 Task: Look for space in Comal, Indonesia from 7th July, 2023 to 15th July, 2023 for 6 adults in price range Rs.15000 to Rs.20000. Place can be entire place with 3 bedrooms having 3 beds and 3 bathrooms. Property type can be house, flat, guest house. Booking option can be shelf check-in. Required host language is English.
Action: Mouse moved to (429, 76)
Screenshot: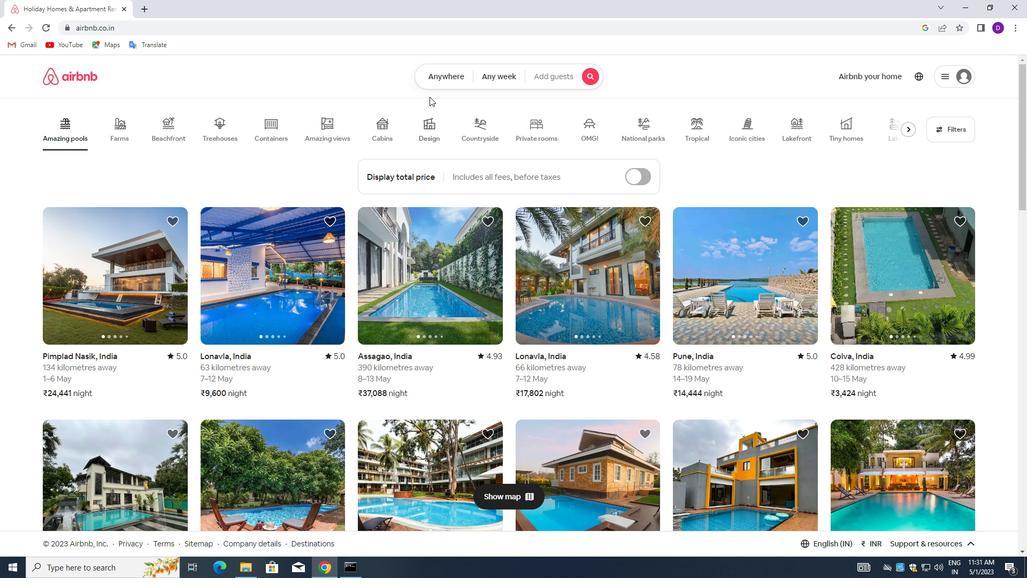 
Action: Mouse pressed left at (429, 76)
Screenshot: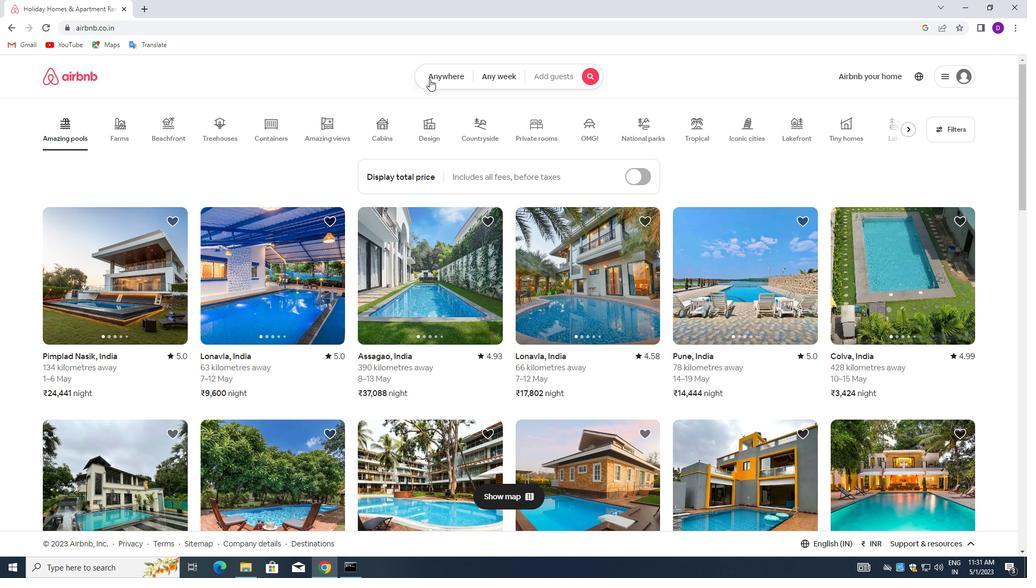 
Action: Mouse moved to (338, 118)
Screenshot: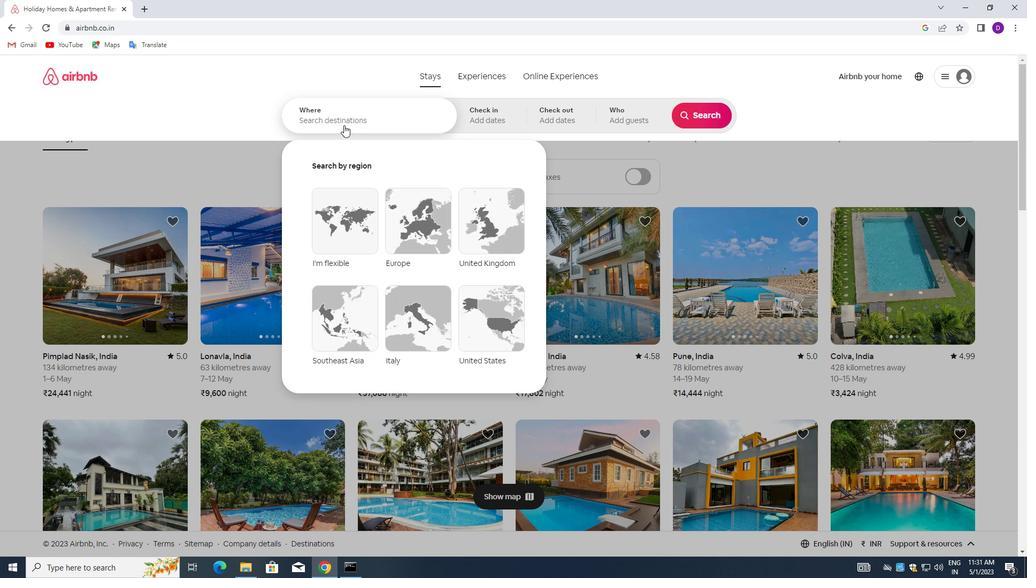 
Action: Mouse pressed left at (338, 118)
Screenshot: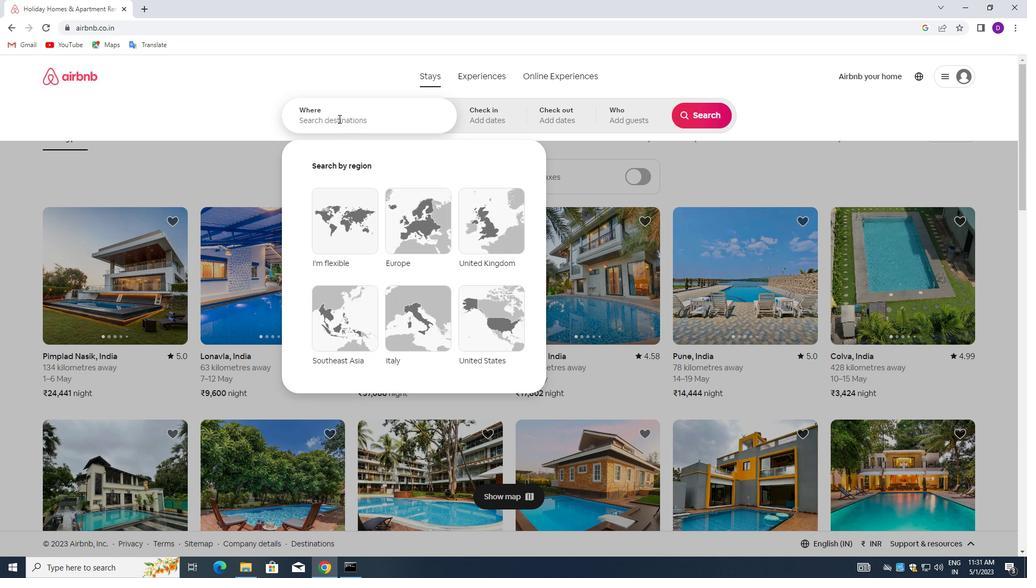
Action: Key pressed <Key.shift>COMAL,<Key.space><Key.shift>INDONESIA<Key.enter>
Screenshot: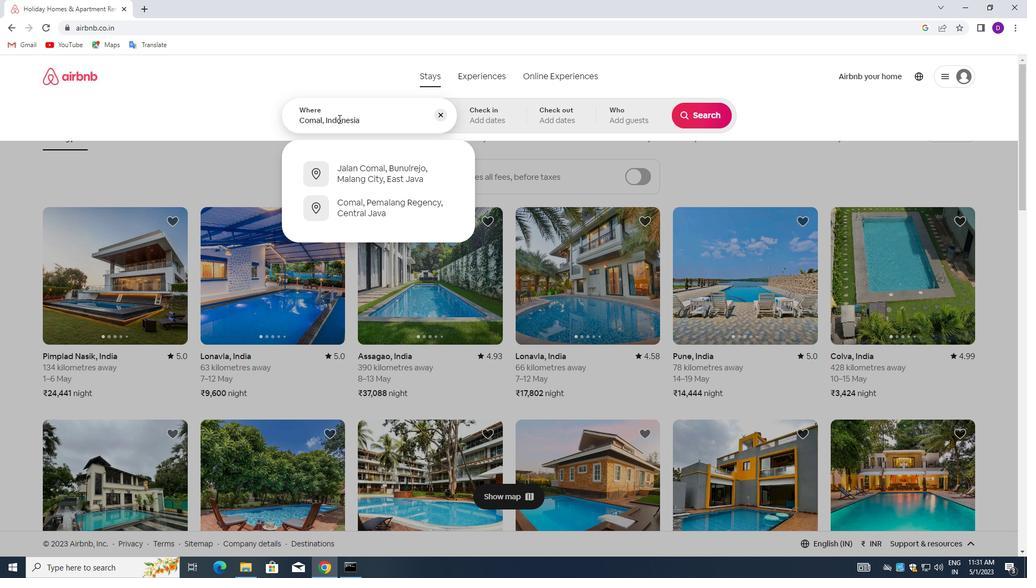 
Action: Mouse moved to (693, 201)
Screenshot: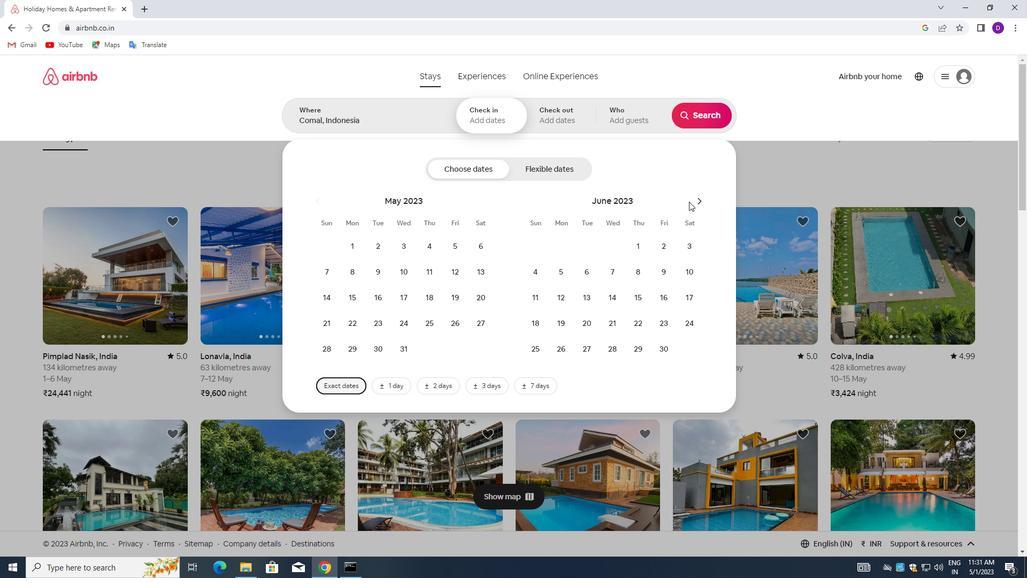 
Action: Mouse pressed left at (693, 201)
Screenshot: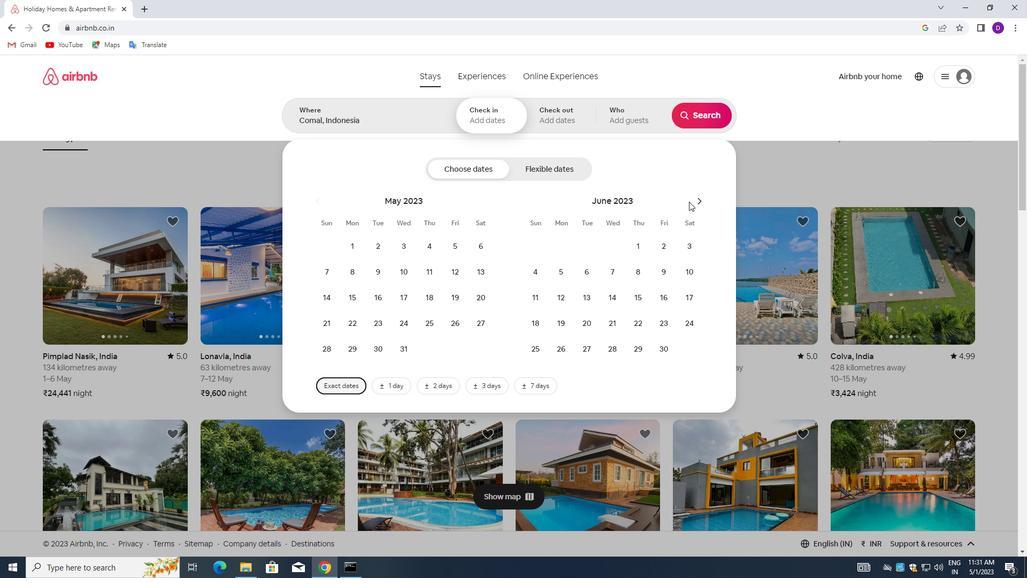 
Action: Mouse moved to (667, 266)
Screenshot: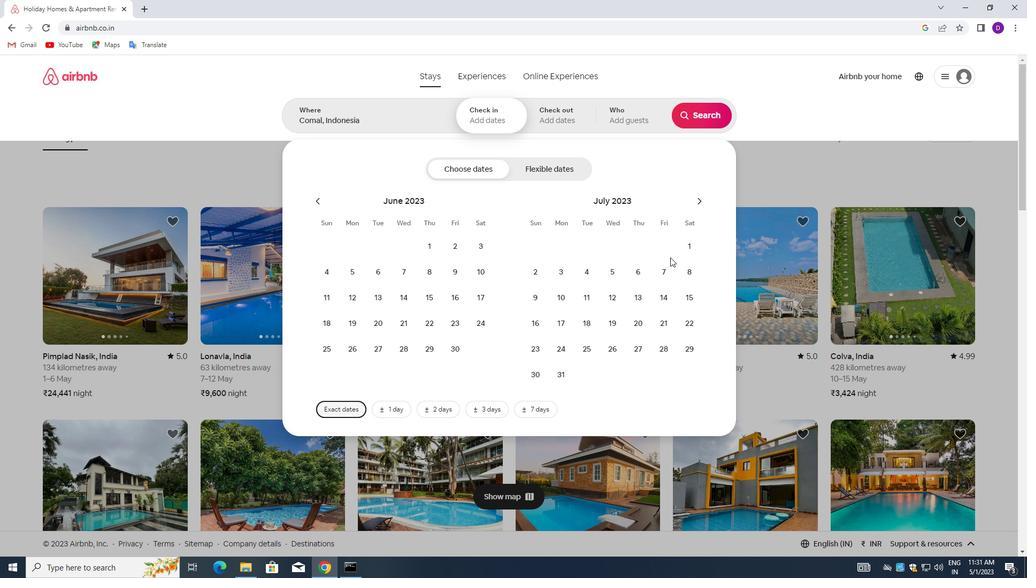 
Action: Mouse pressed left at (667, 266)
Screenshot: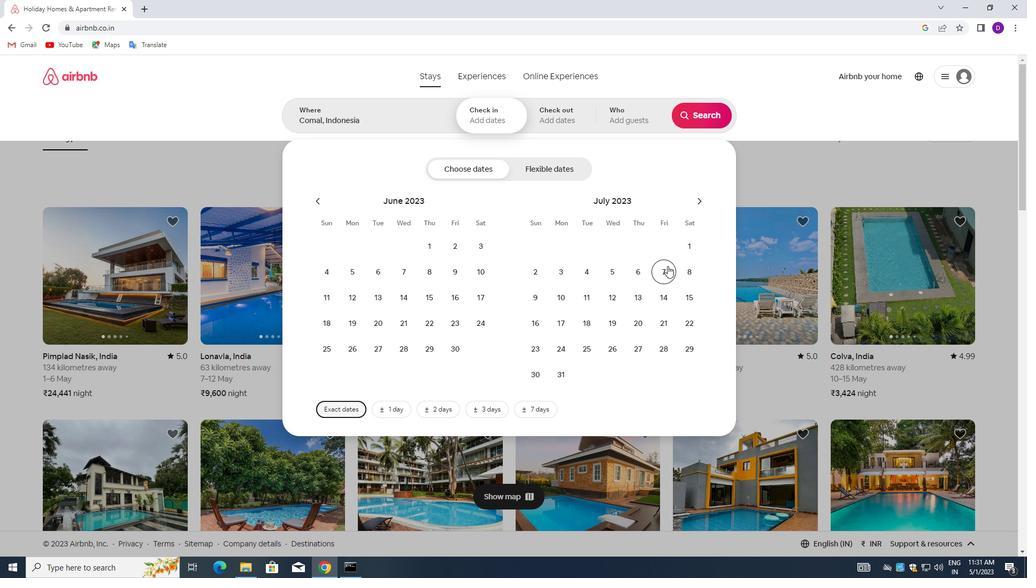 
Action: Mouse moved to (696, 295)
Screenshot: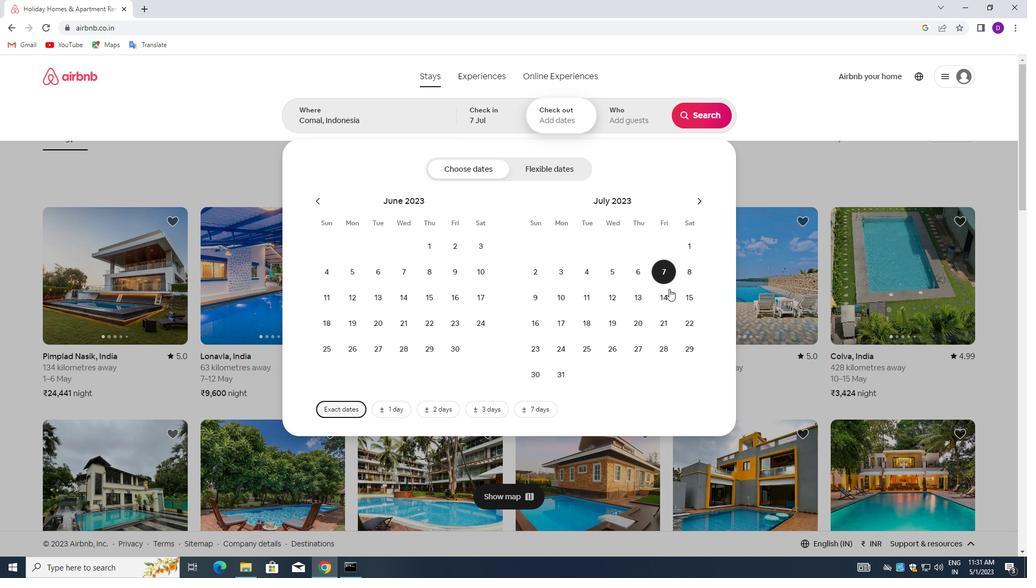 
Action: Mouse pressed left at (696, 295)
Screenshot: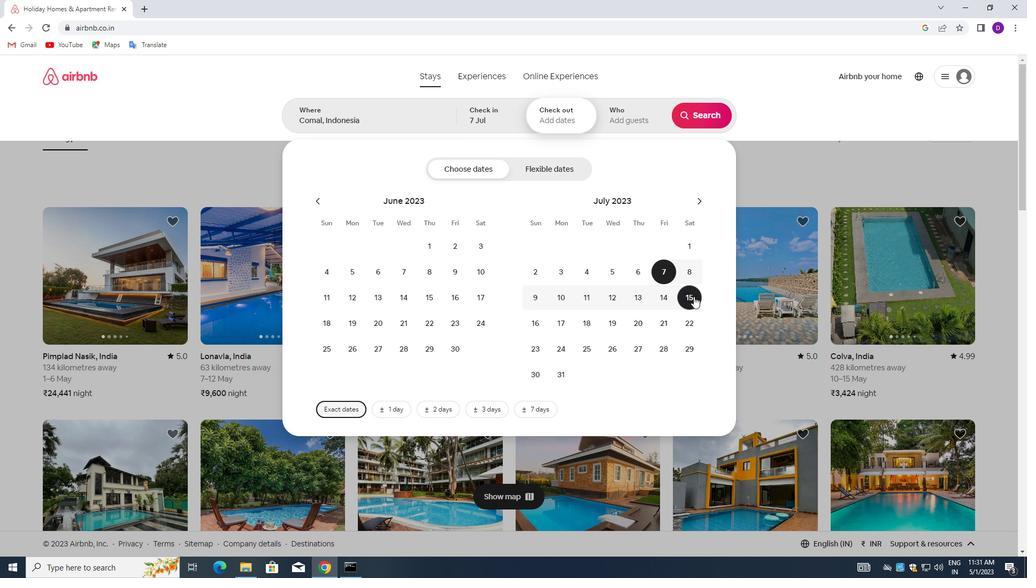
Action: Mouse moved to (627, 115)
Screenshot: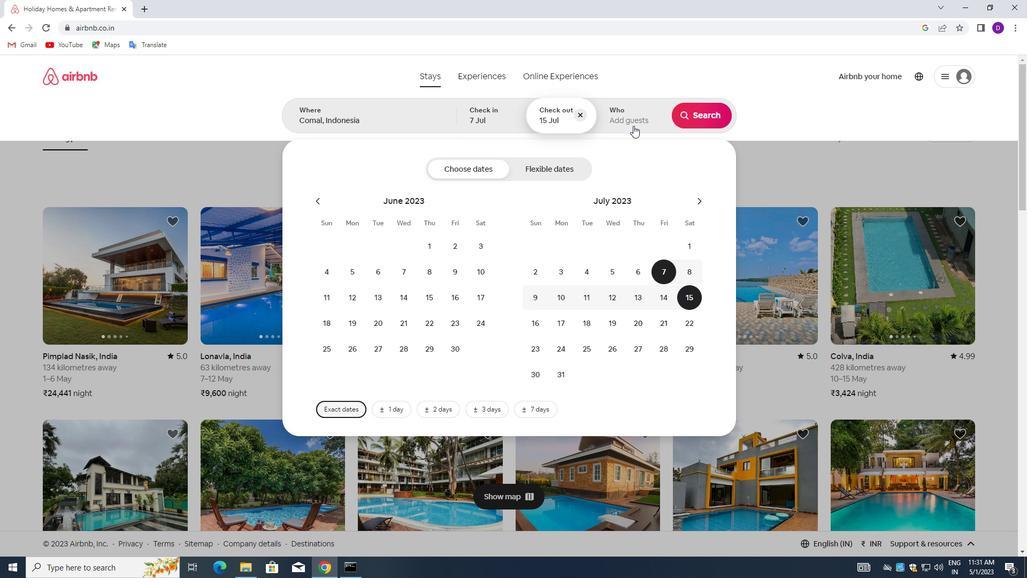 
Action: Mouse pressed left at (627, 115)
Screenshot: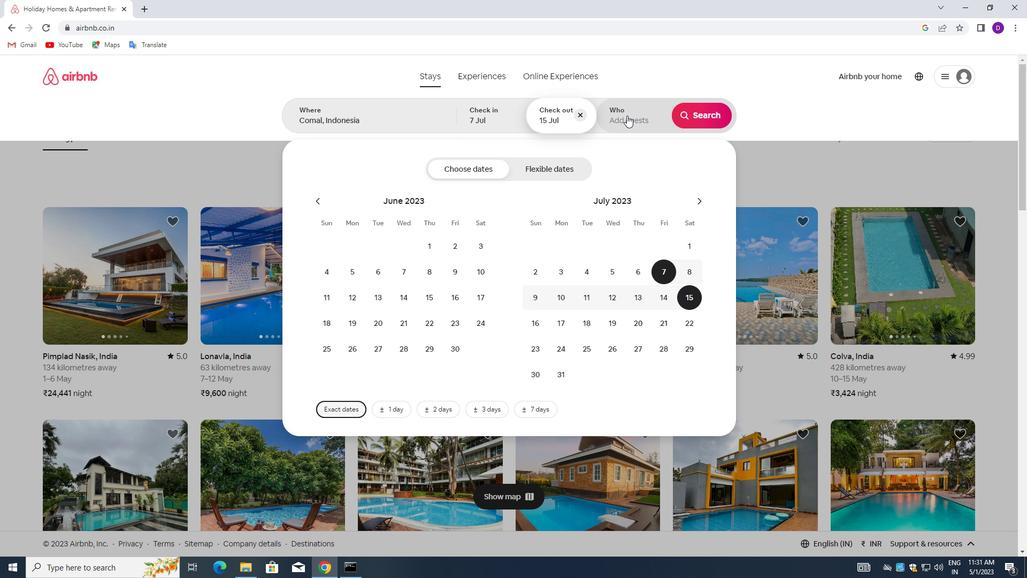 
Action: Mouse moved to (704, 174)
Screenshot: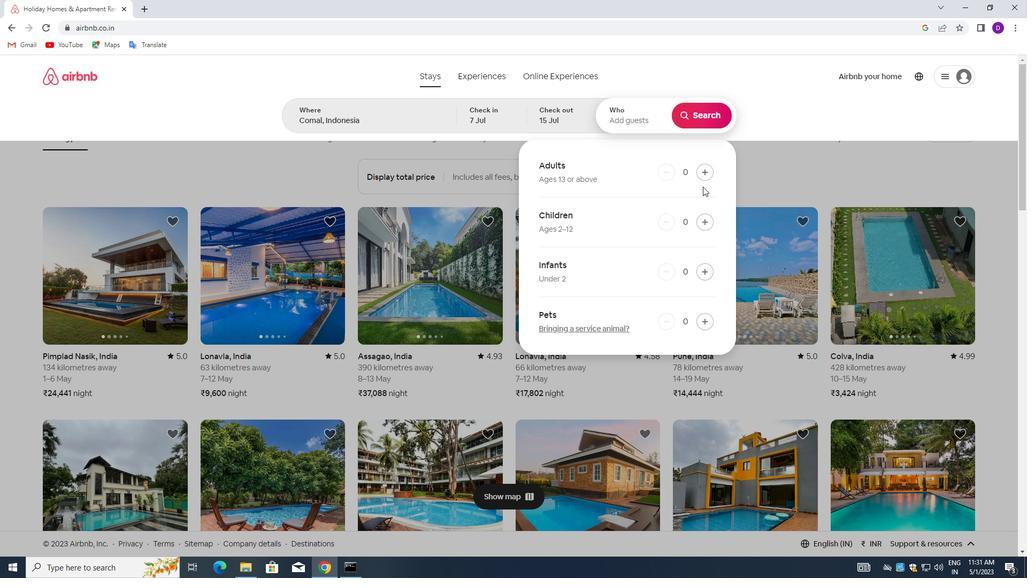 
Action: Mouse pressed left at (704, 174)
Screenshot: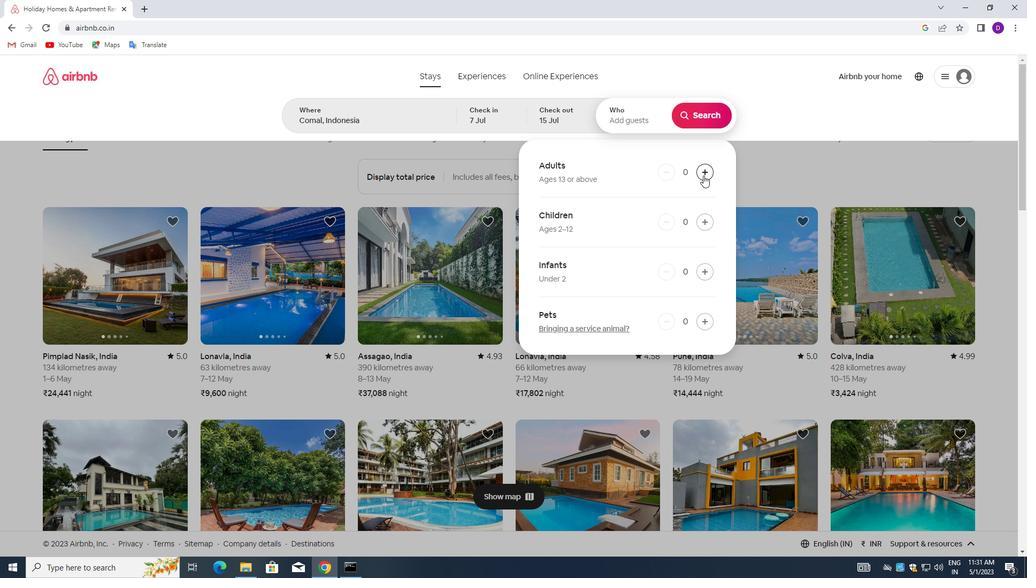 
Action: Mouse pressed left at (704, 174)
Screenshot: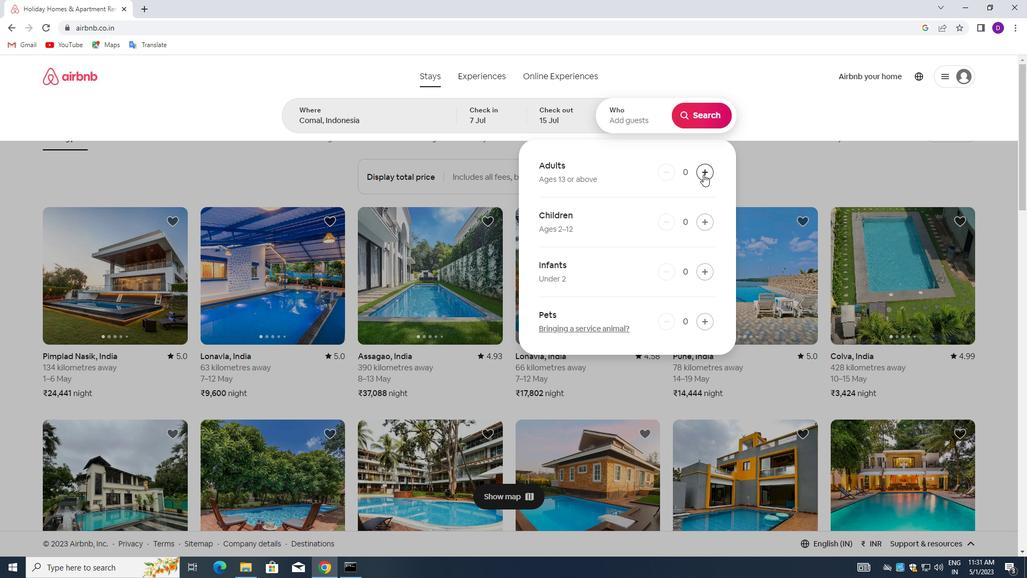 
Action: Mouse pressed left at (704, 174)
Screenshot: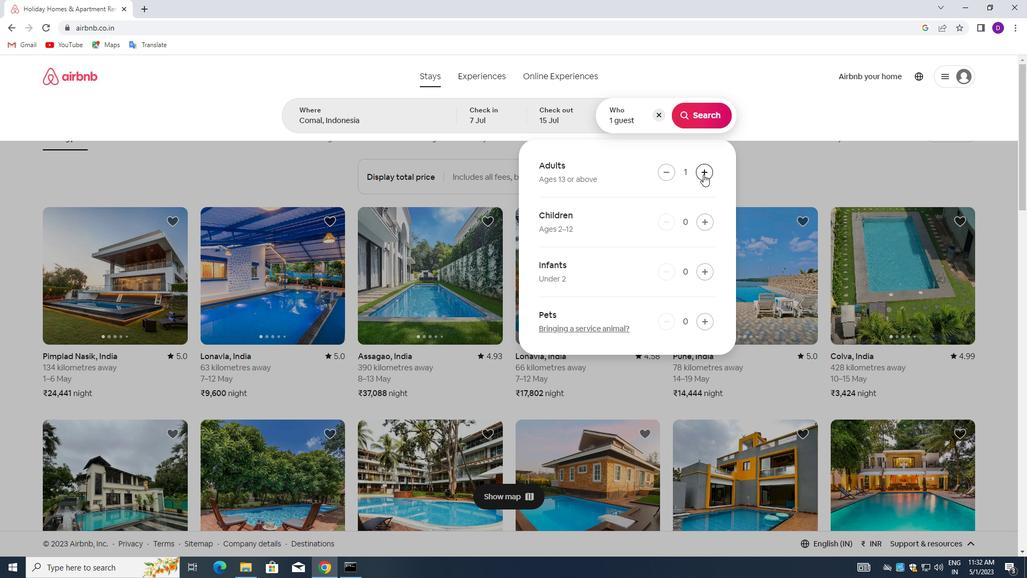 
Action: Mouse pressed left at (704, 174)
Screenshot: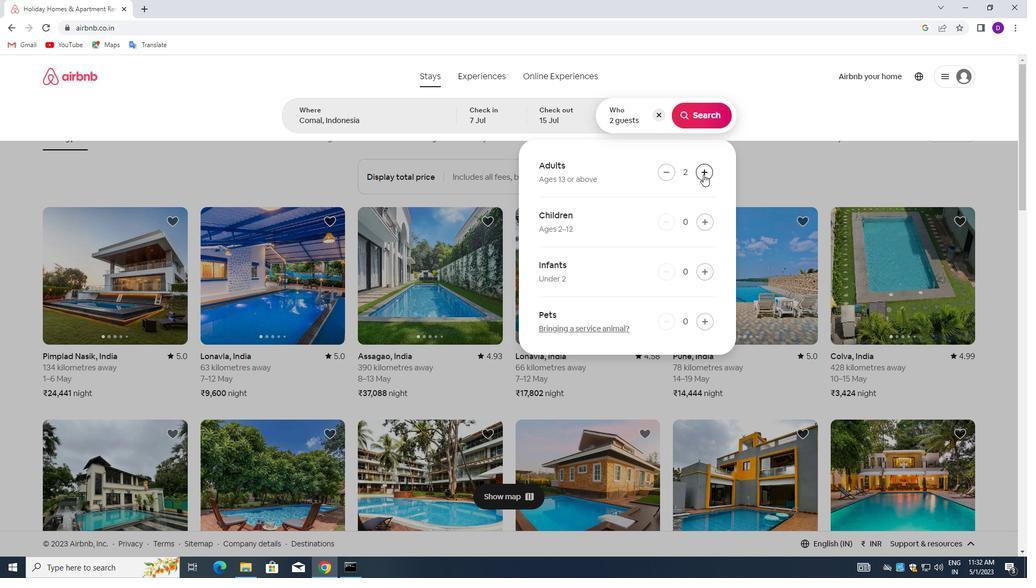 
Action: Mouse pressed left at (704, 174)
Screenshot: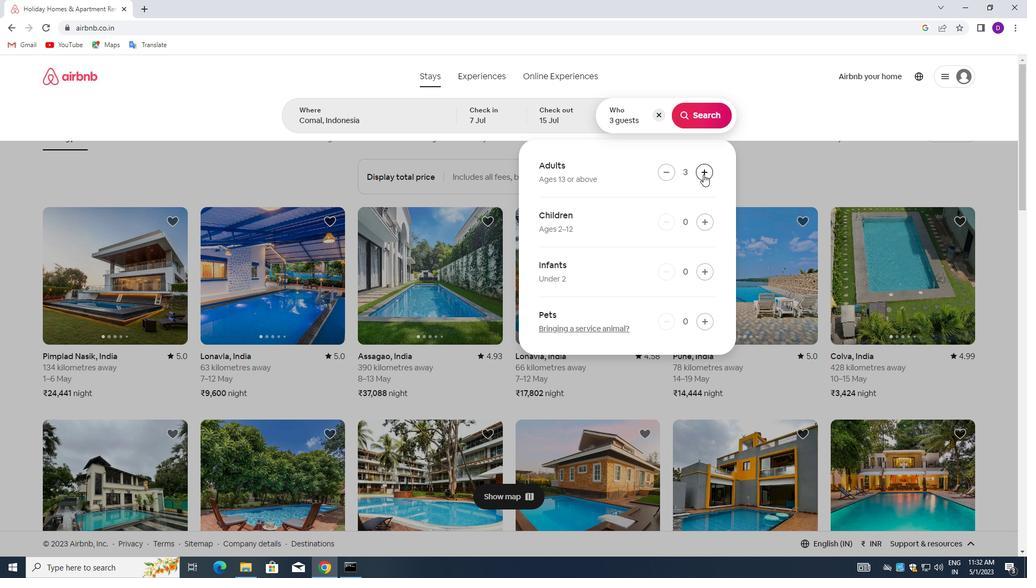 
Action: Mouse pressed left at (704, 174)
Screenshot: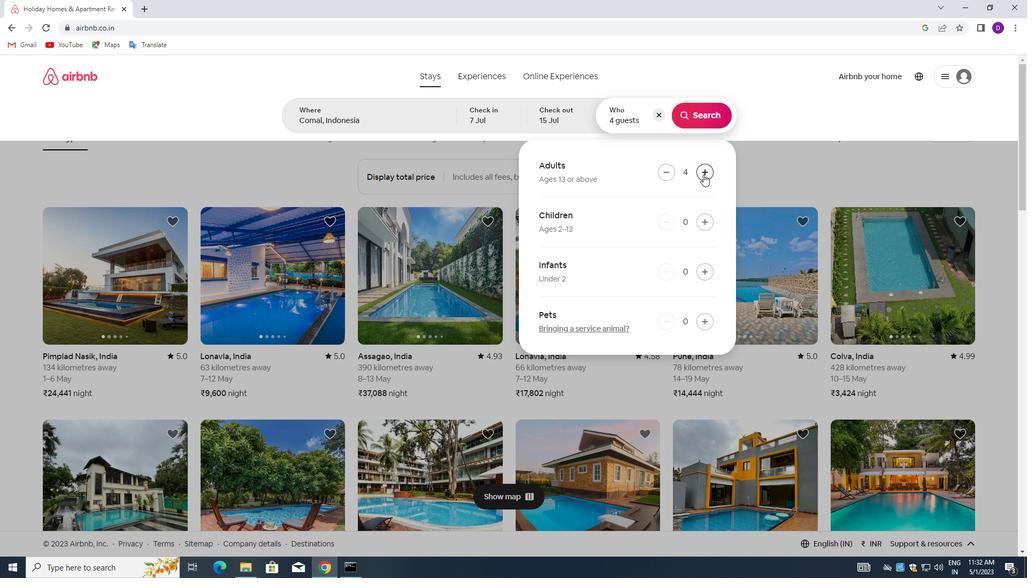 
Action: Mouse moved to (690, 118)
Screenshot: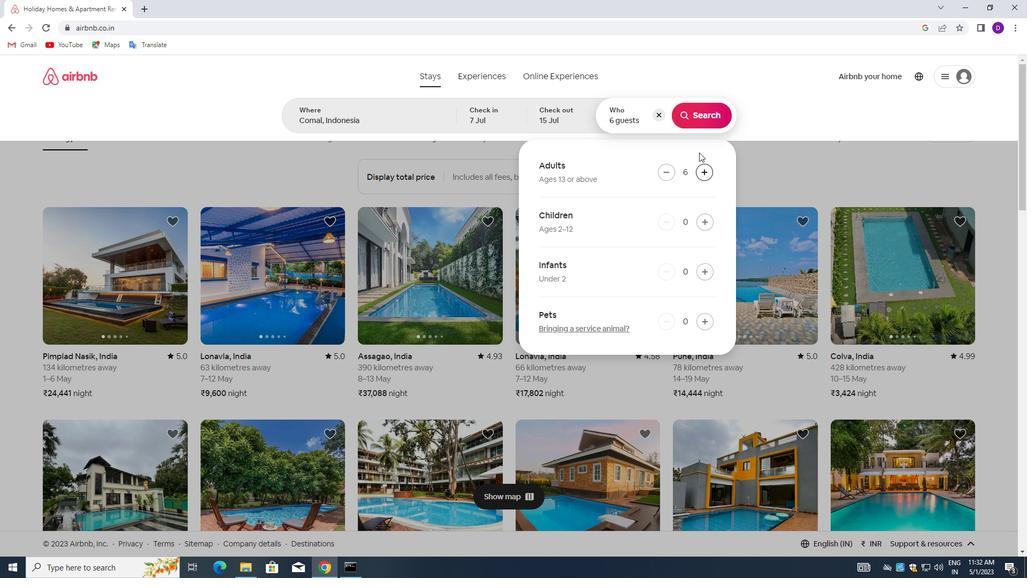 
Action: Mouse pressed left at (690, 118)
Screenshot: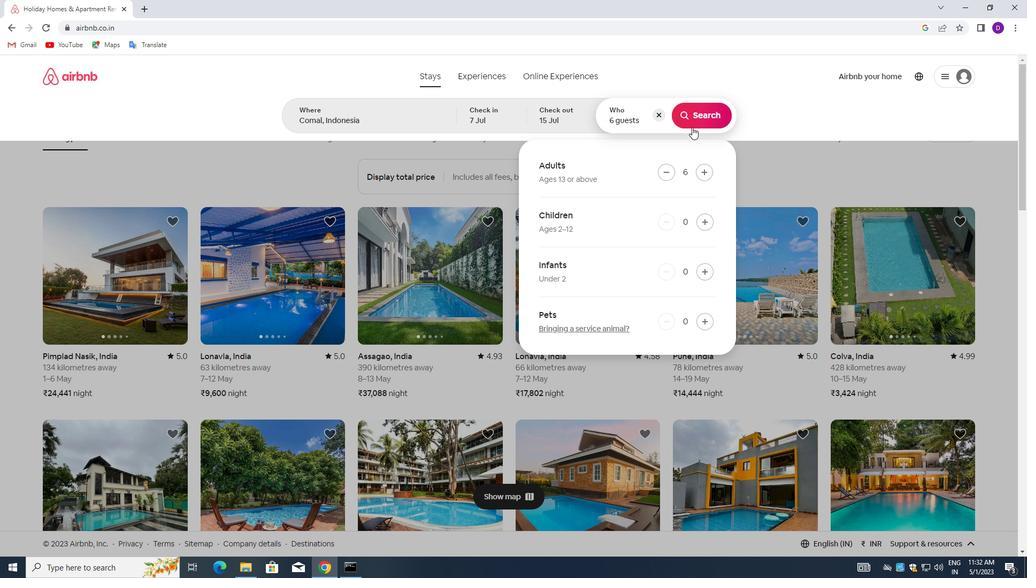 
Action: Mouse moved to (967, 117)
Screenshot: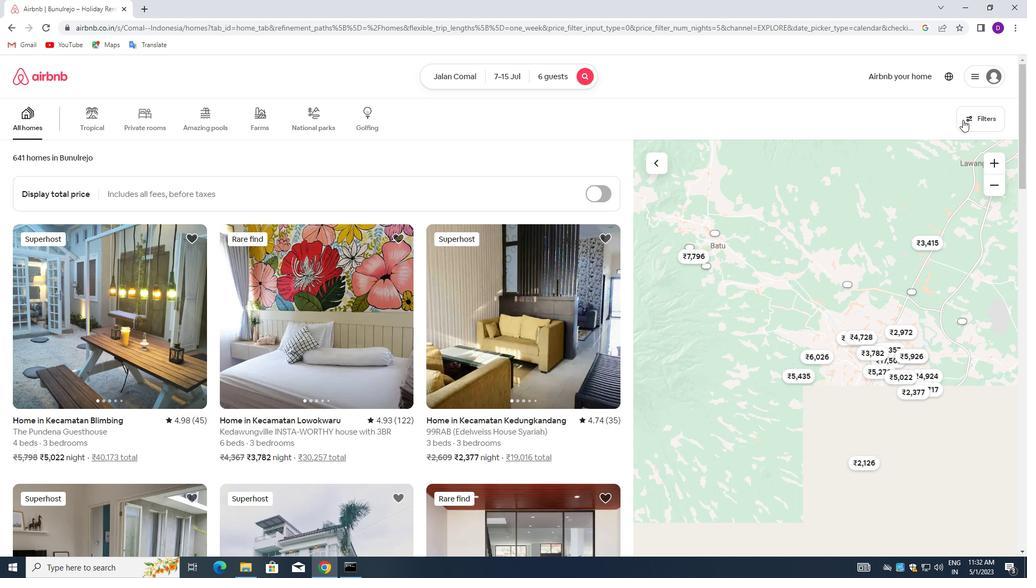 
Action: Mouse pressed left at (967, 117)
Screenshot: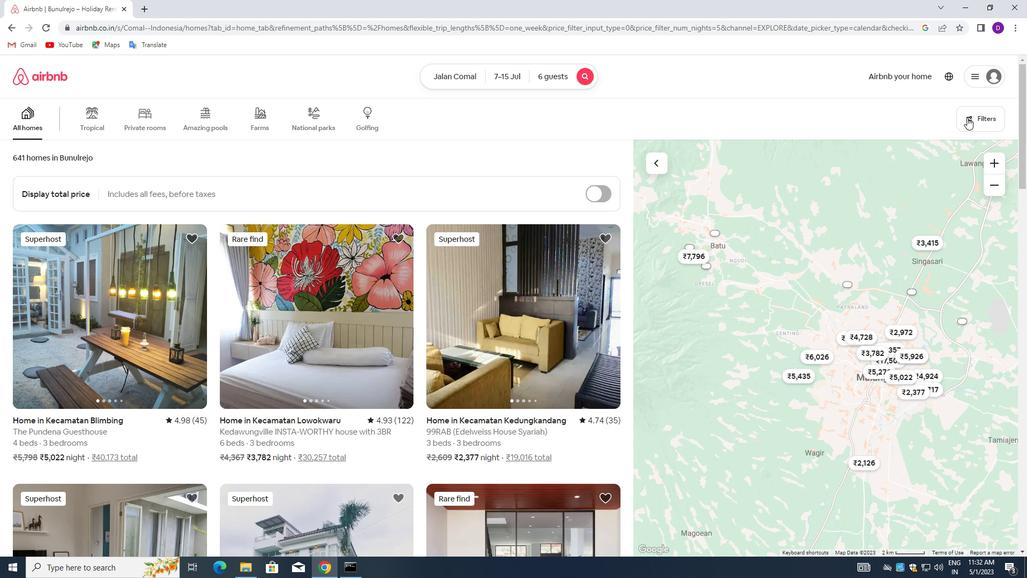 
Action: Mouse moved to (368, 259)
Screenshot: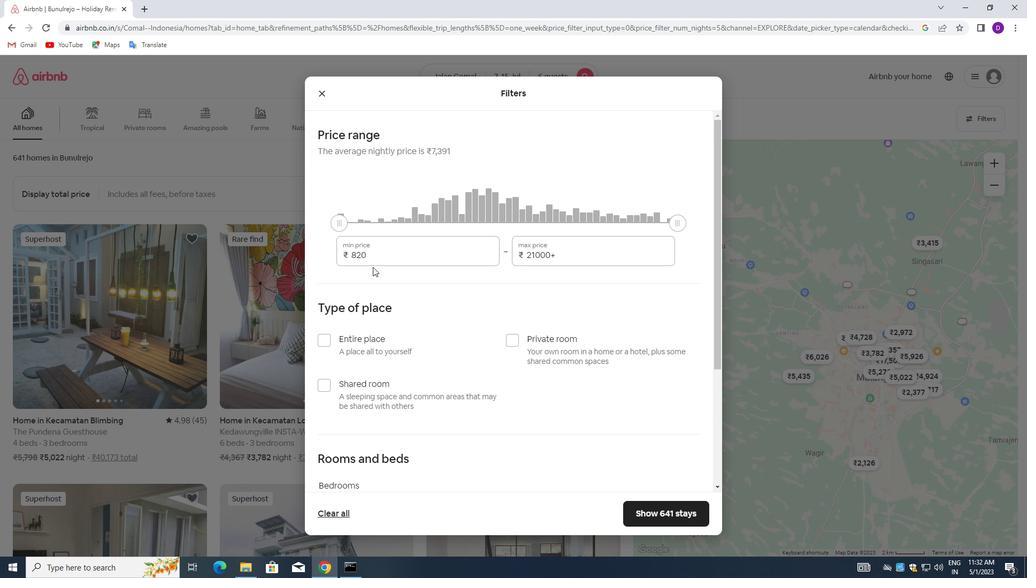 
Action: Mouse pressed left at (368, 259)
Screenshot: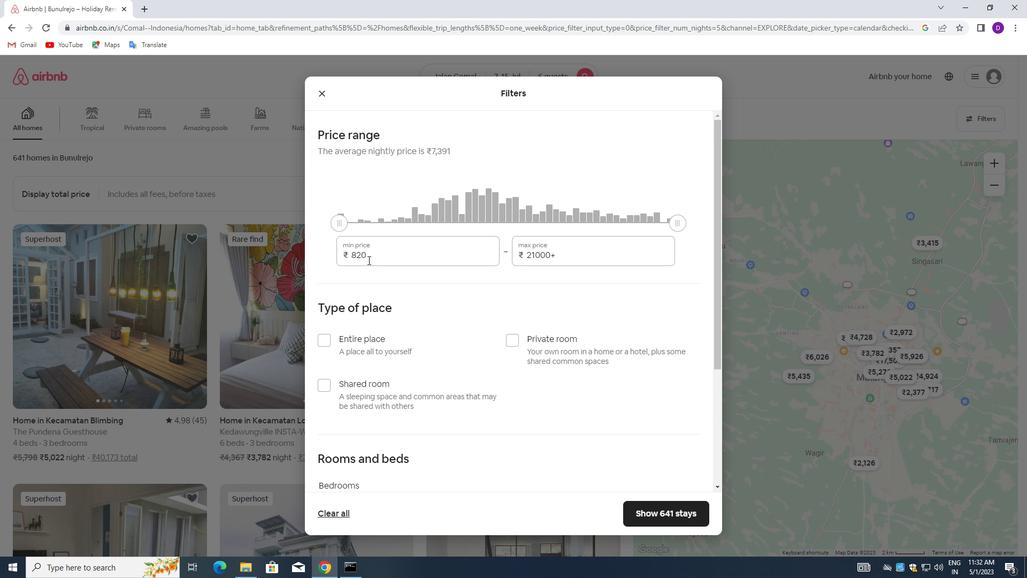 
Action: Mouse pressed left at (368, 259)
Screenshot: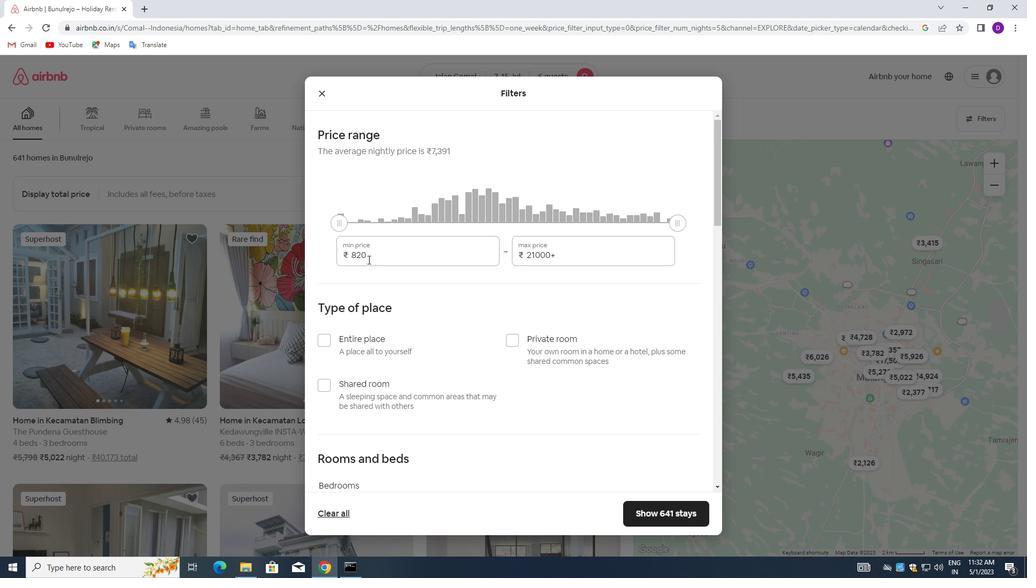 
Action: Key pressed 15000<Key.tab>20000
Screenshot: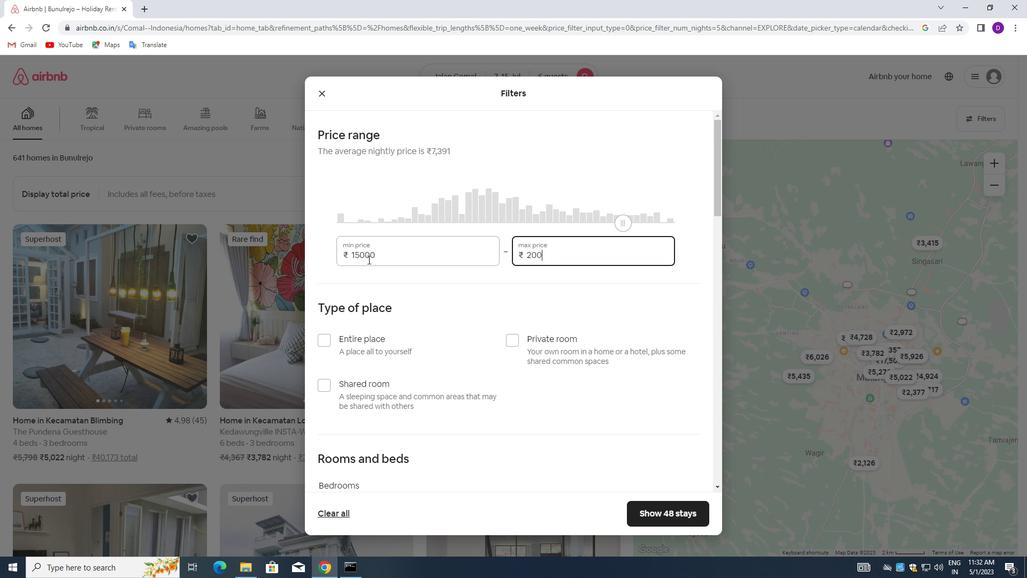 
Action: Mouse moved to (376, 306)
Screenshot: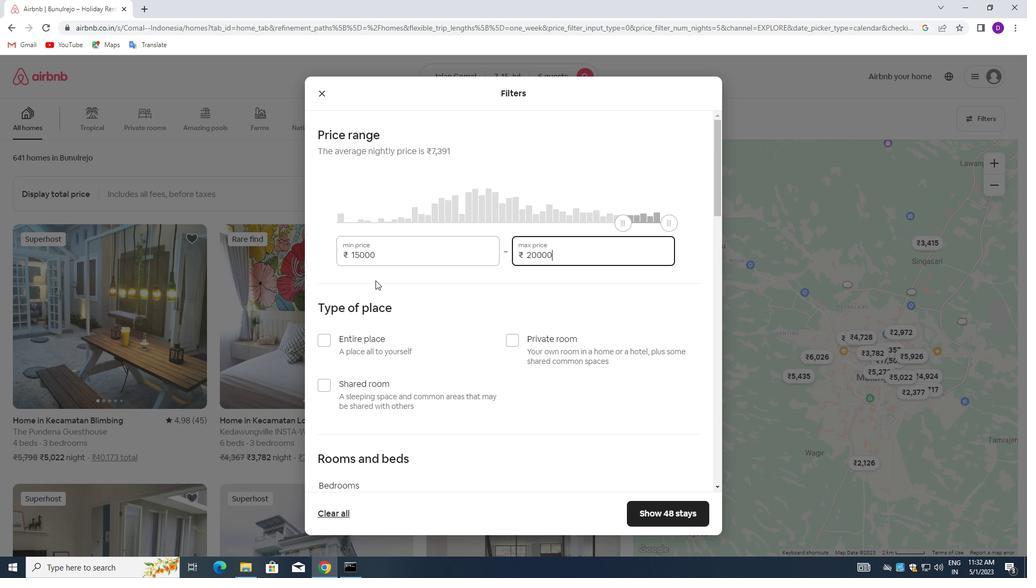 
Action: Mouse scrolled (376, 305) with delta (0, 0)
Screenshot: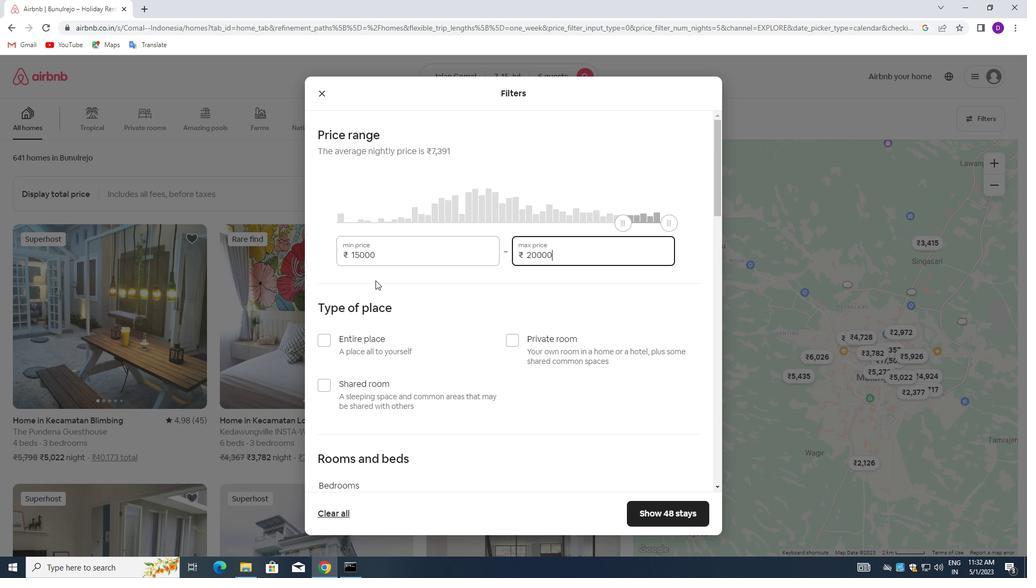 
Action: Mouse moved to (322, 289)
Screenshot: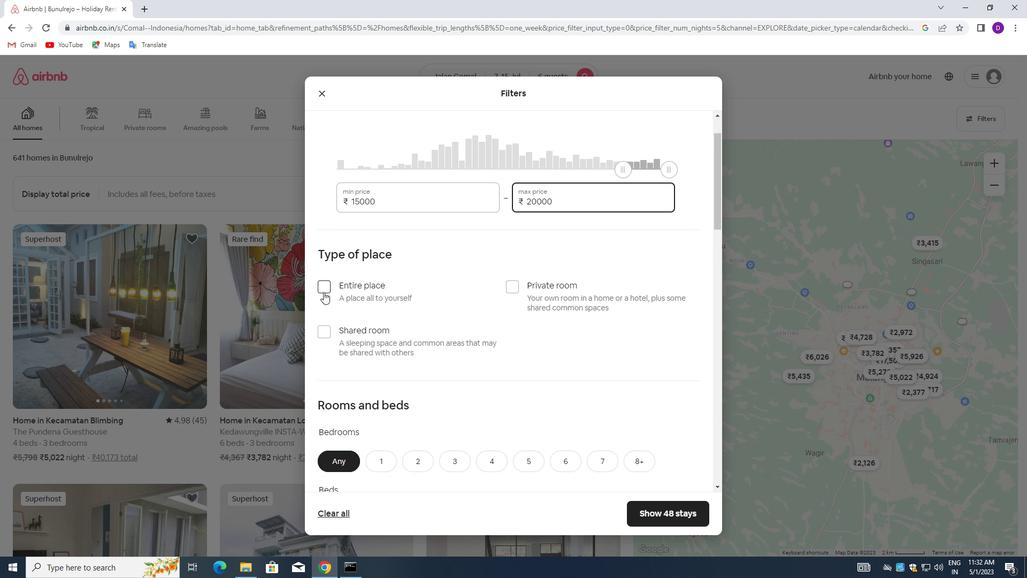 
Action: Mouse pressed left at (322, 289)
Screenshot: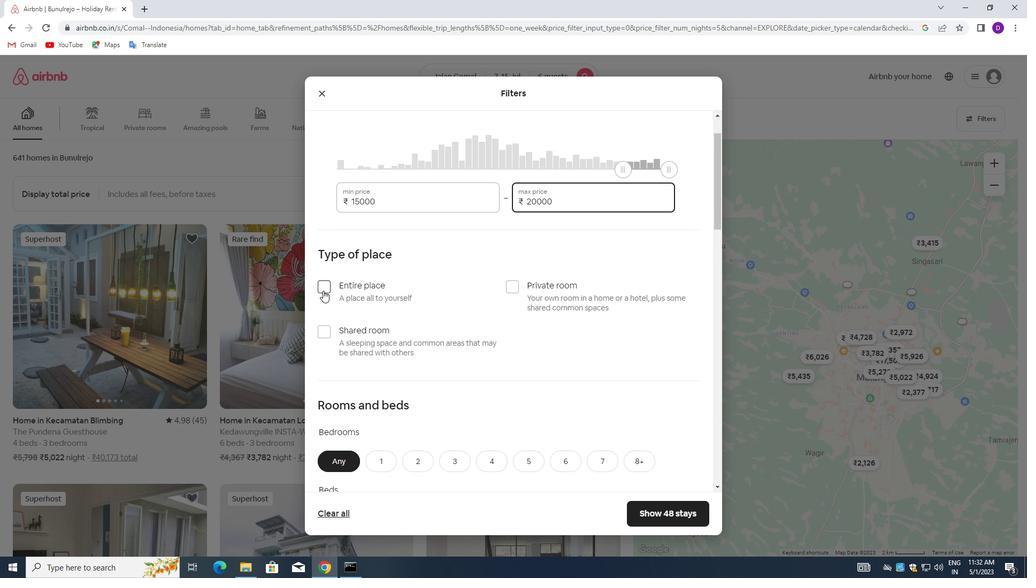 
Action: Mouse moved to (408, 315)
Screenshot: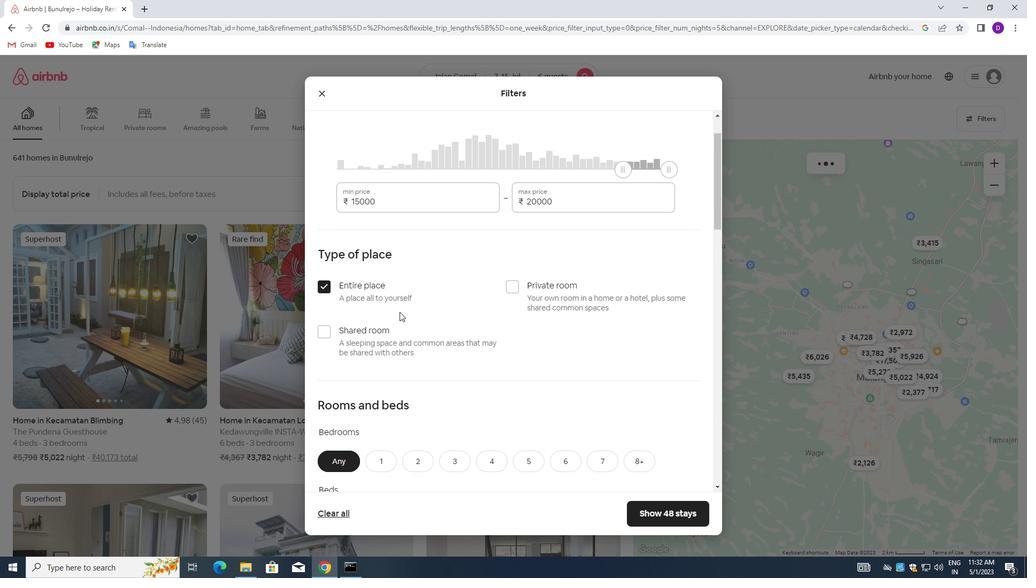 
Action: Mouse scrolled (408, 315) with delta (0, 0)
Screenshot: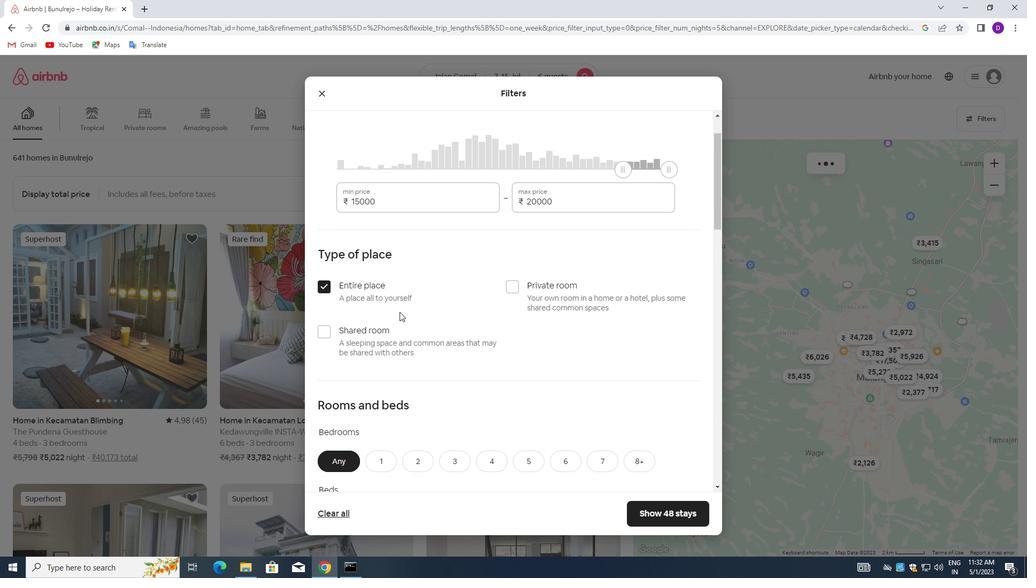 
Action: Mouse moved to (410, 316)
Screenshot: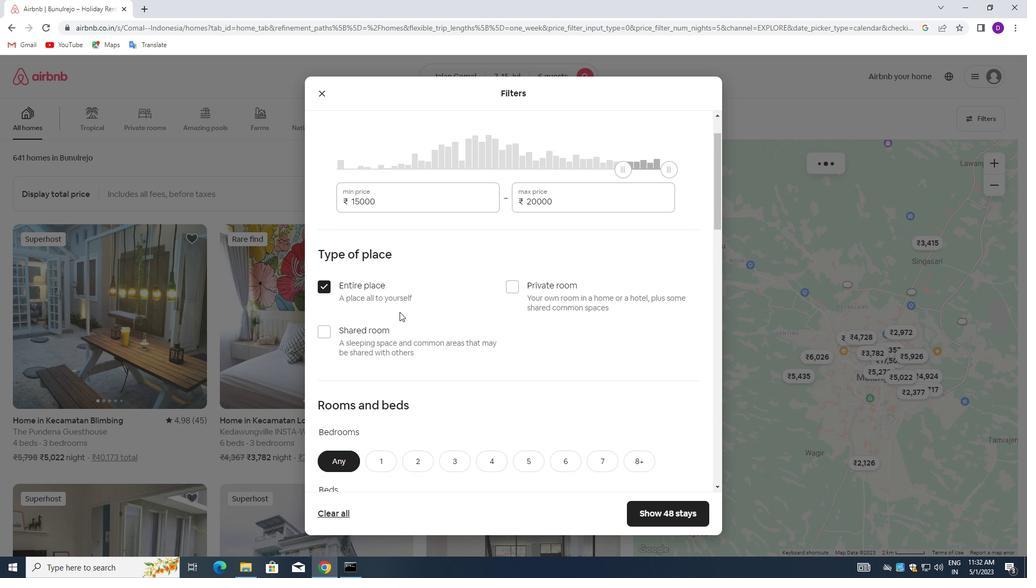 
Action: Mouse scrolled (410, 315) with delta (0, 0)
Screenshot: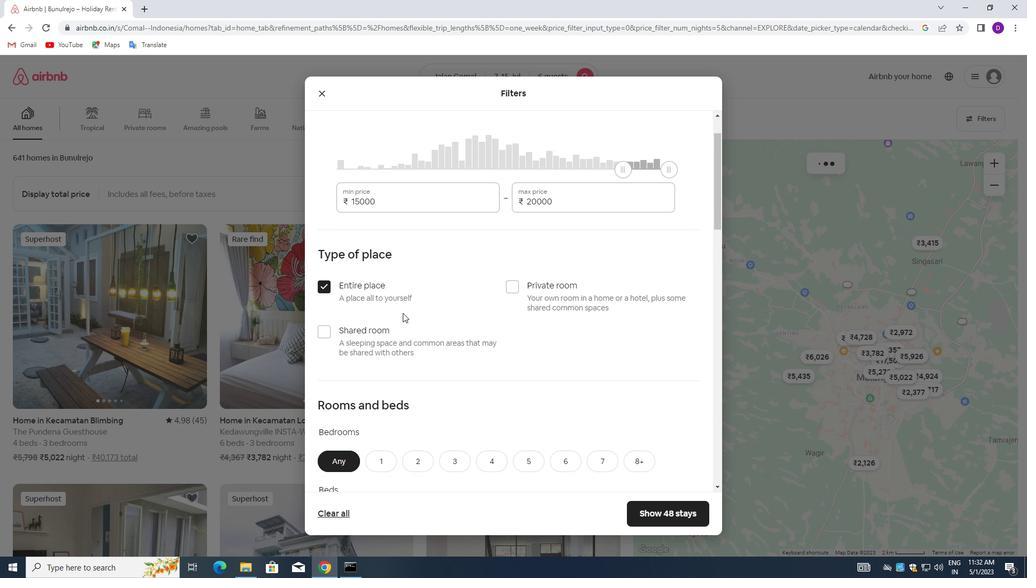 
Action: Mouse moved to (410, 316)
Screenshot: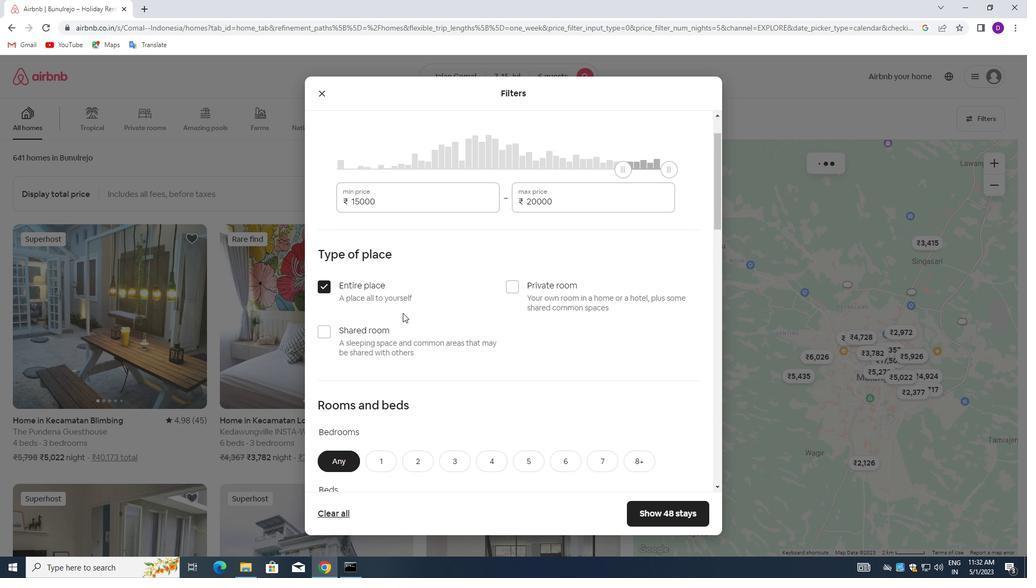 
Action: Mouse scrolled (410, 315) with delta (0, 0)
Screenshot: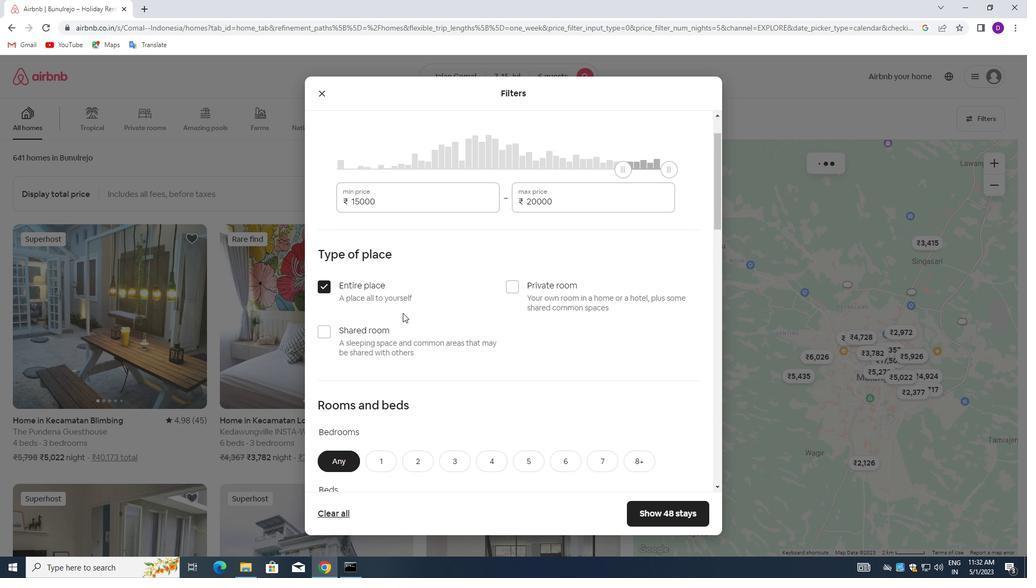 
Action: Mouse scrolled (410, 315) with delta (0, 0)
Screenshot: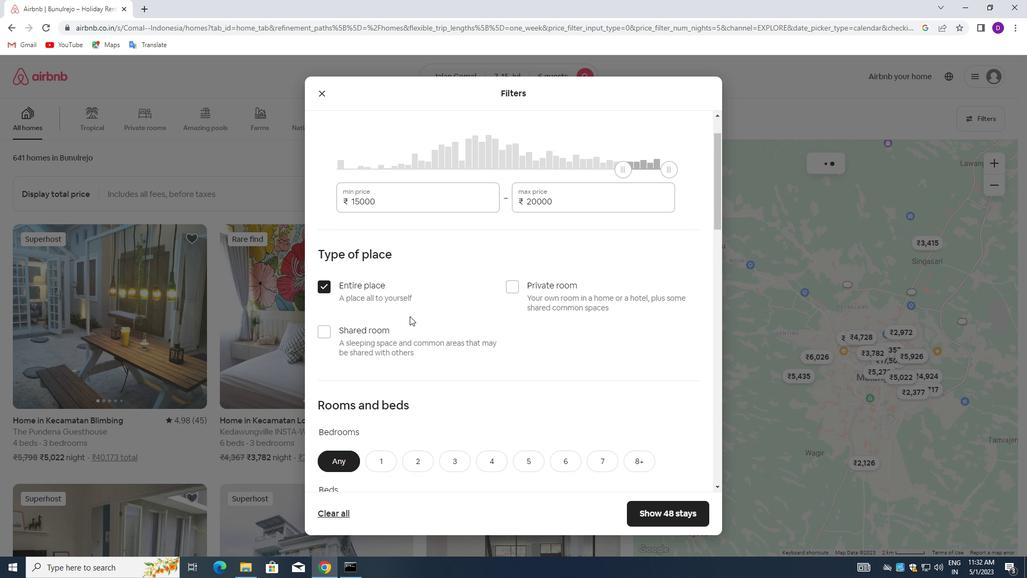 
Action: Mouse moved to (448, 253)
Screenshot: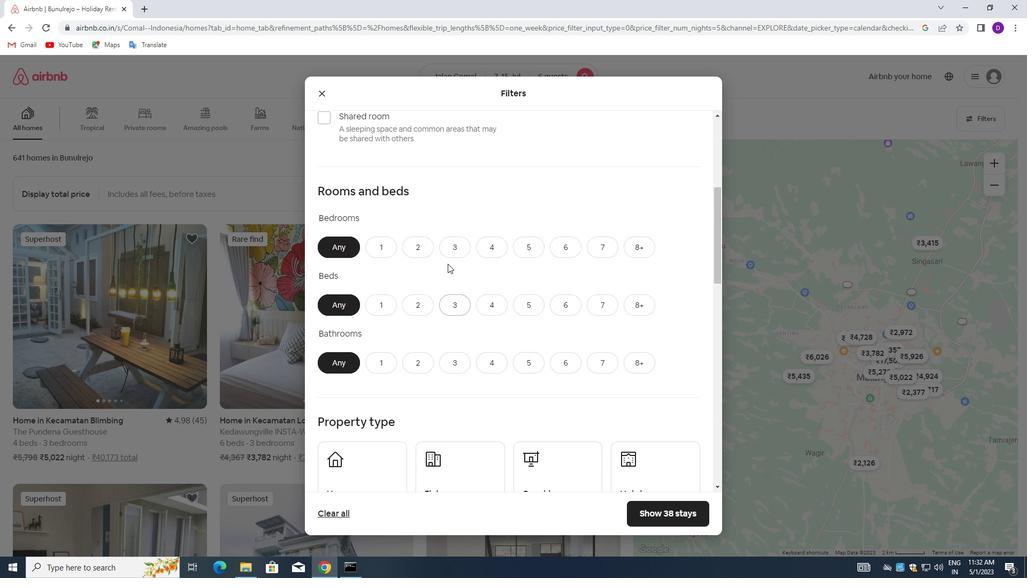 
Action: Mouse pressed left at (448, 253)
Screenshot: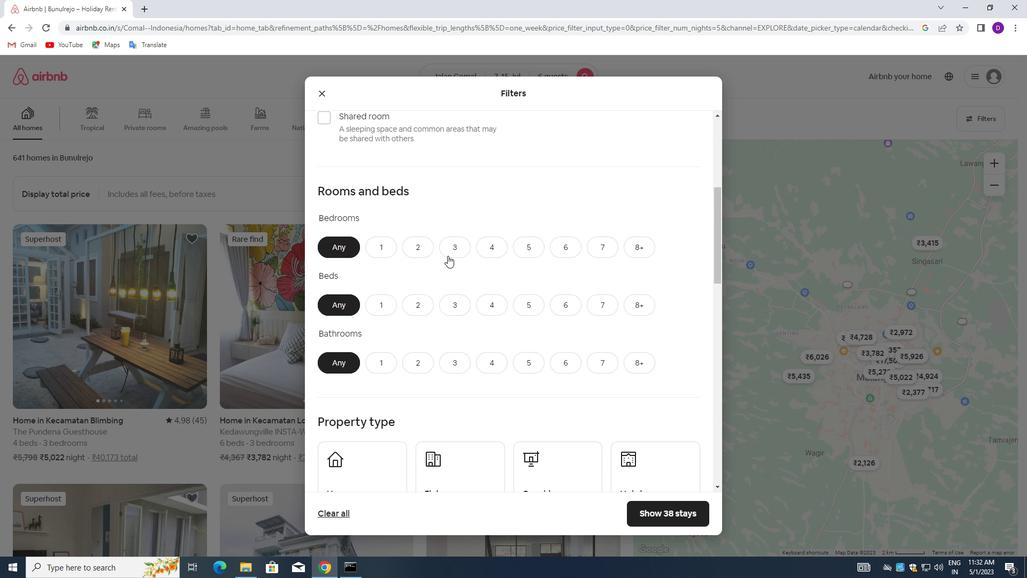 
Action: Mouse moved to (453, 303)
Screenshot: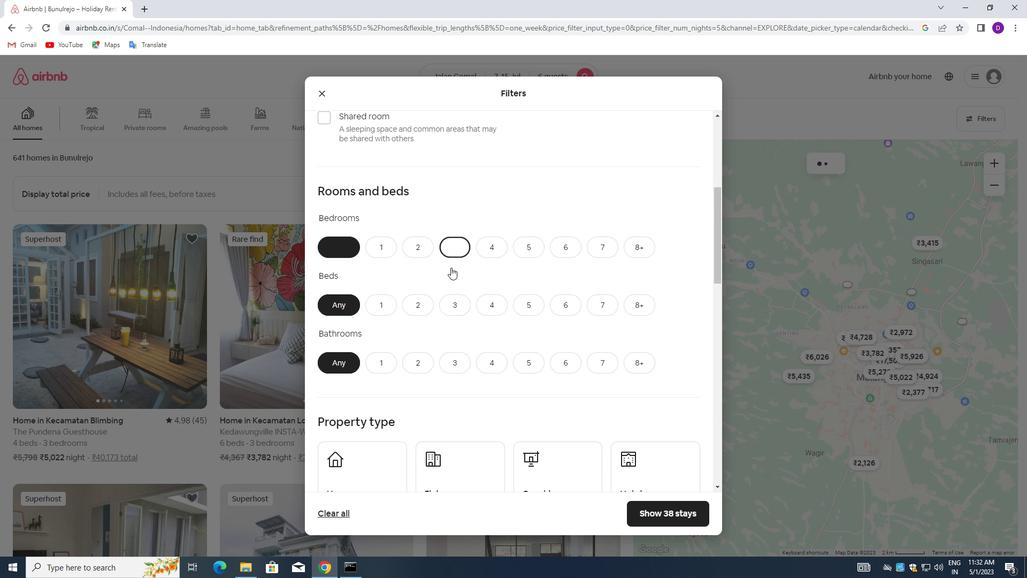 
Action: Mouse pressed left at (453, 303)
Screenshot: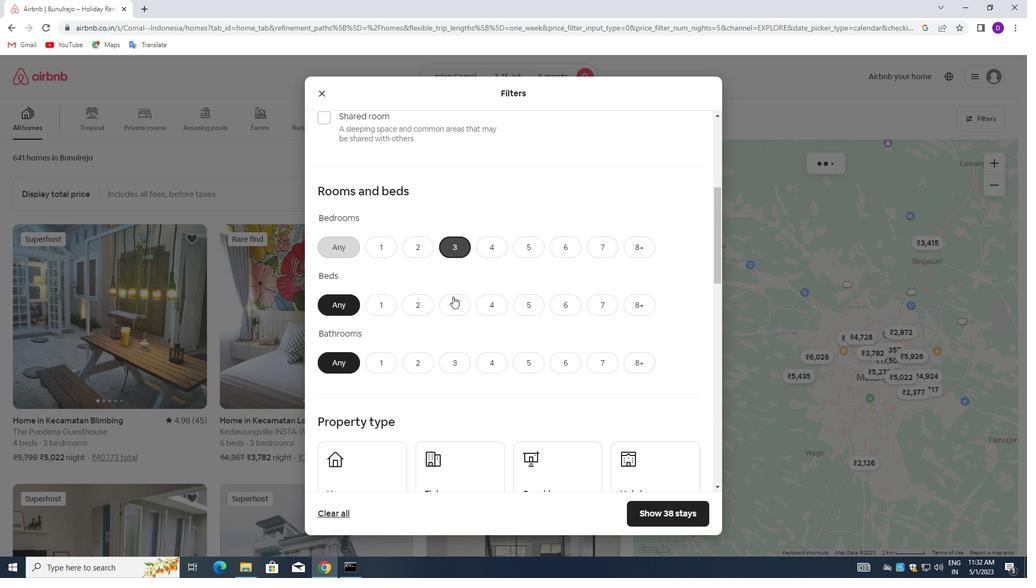 
Action: Mouse moved to (456, 353)
Screenshot: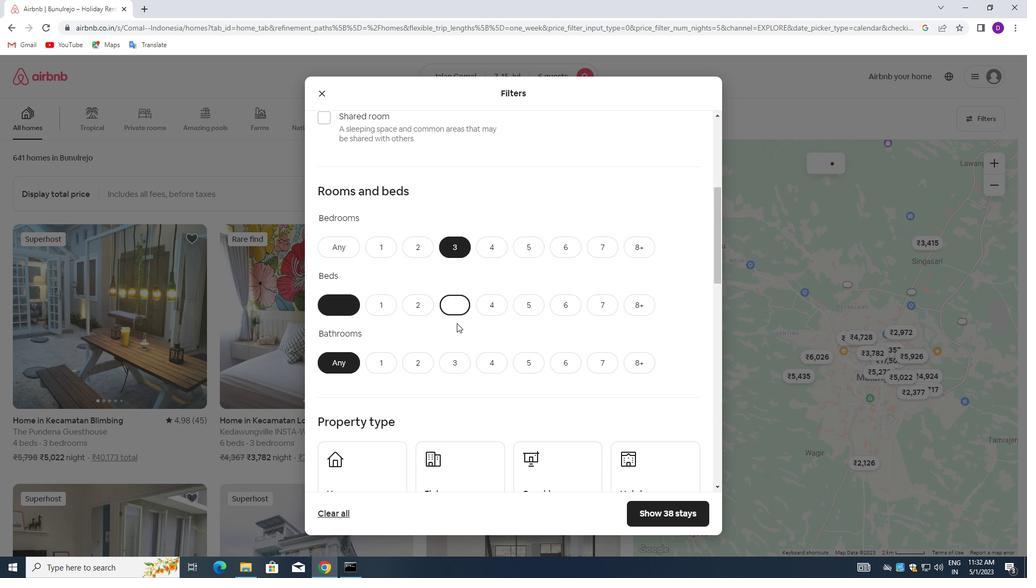 
Action: Mouse pressed left at (456, 353)
Screenshot: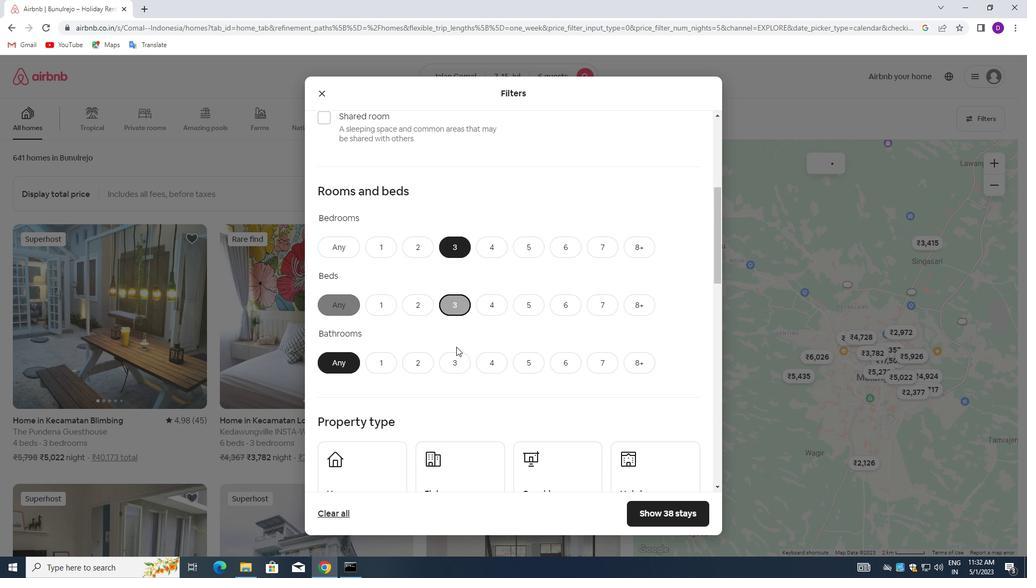 
Action: Mouse moved to (458, 324)
Screenshot: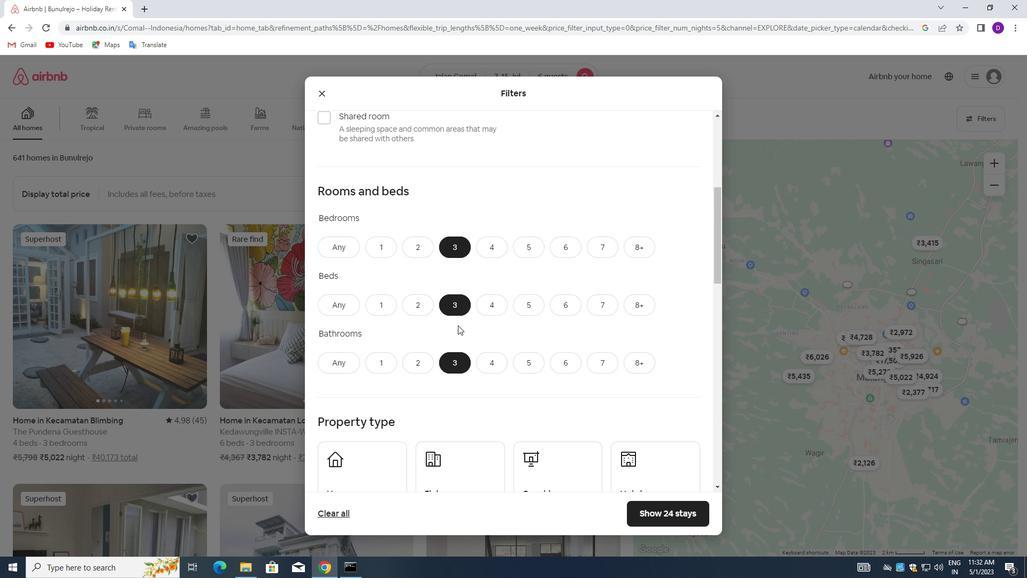 
Action: Mouse scrolled (458, 324) with delta (0, 0)
Screenshot: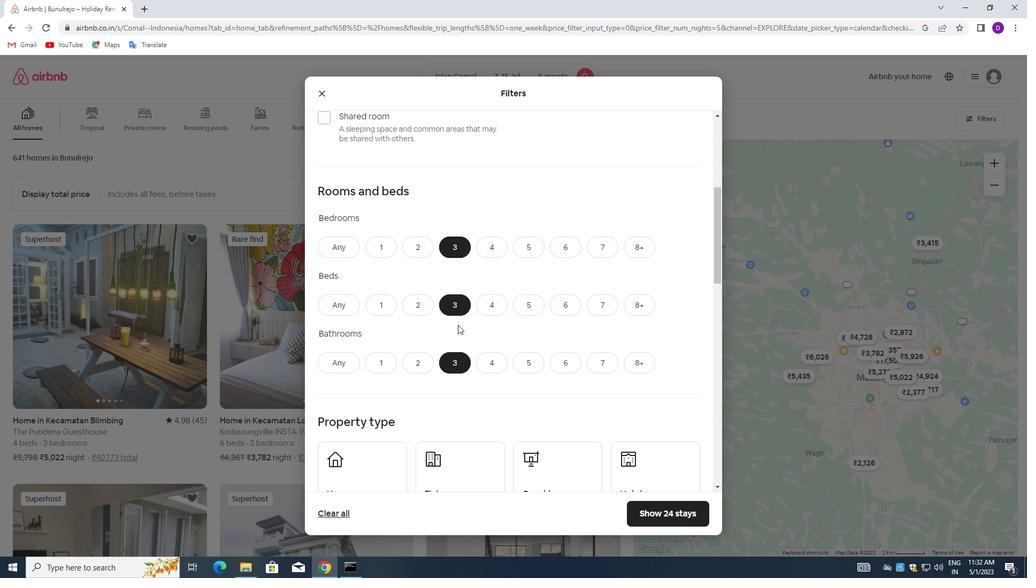 
Action: Mouse scrolled (458, 324) with delta (0, 0)
Screenshot: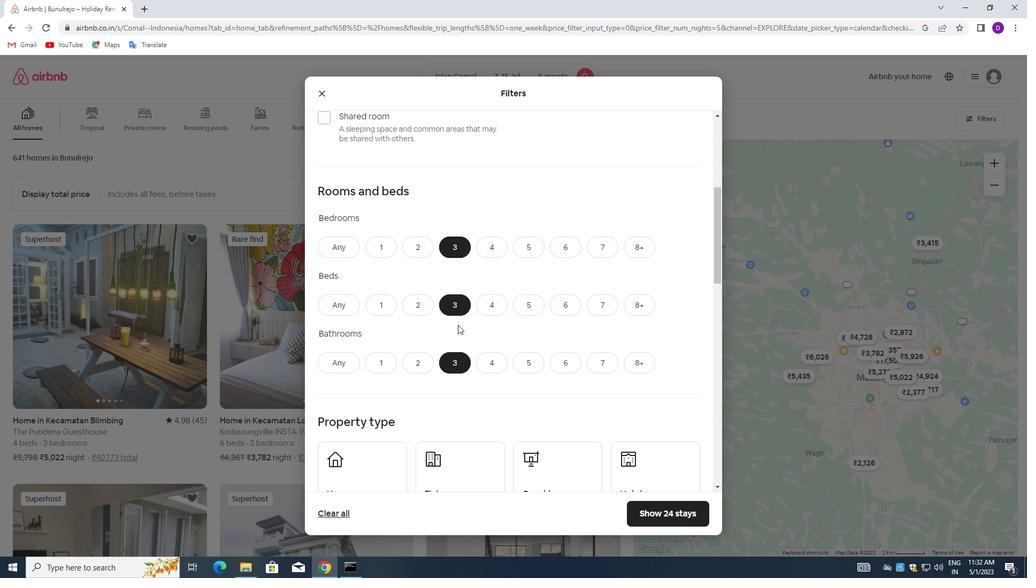 
Action: Mouse scrolled (458, 324) with delta (0, 0)
Screenshot: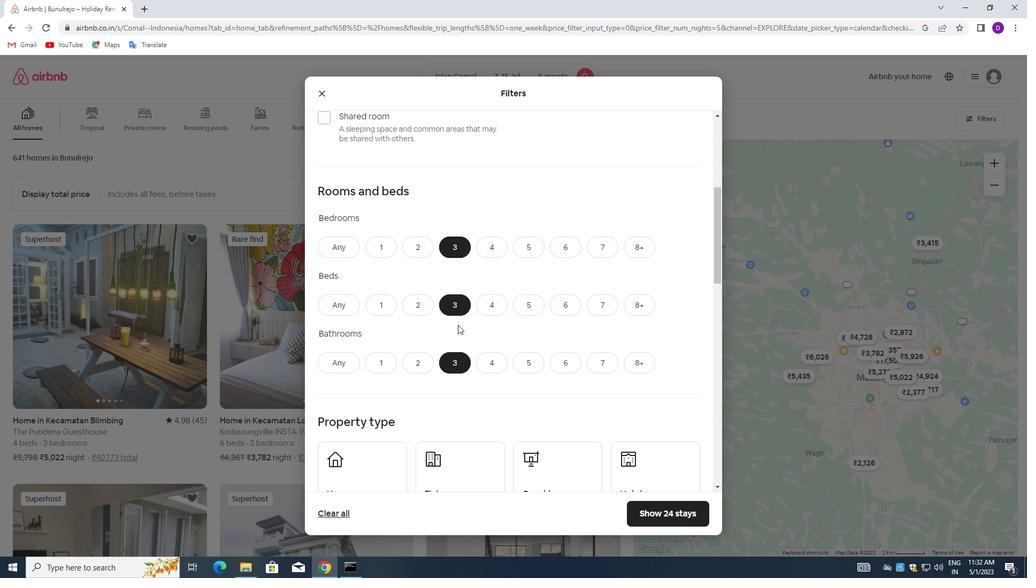
Action: Mouse moved to (384, 324)
Screenshot: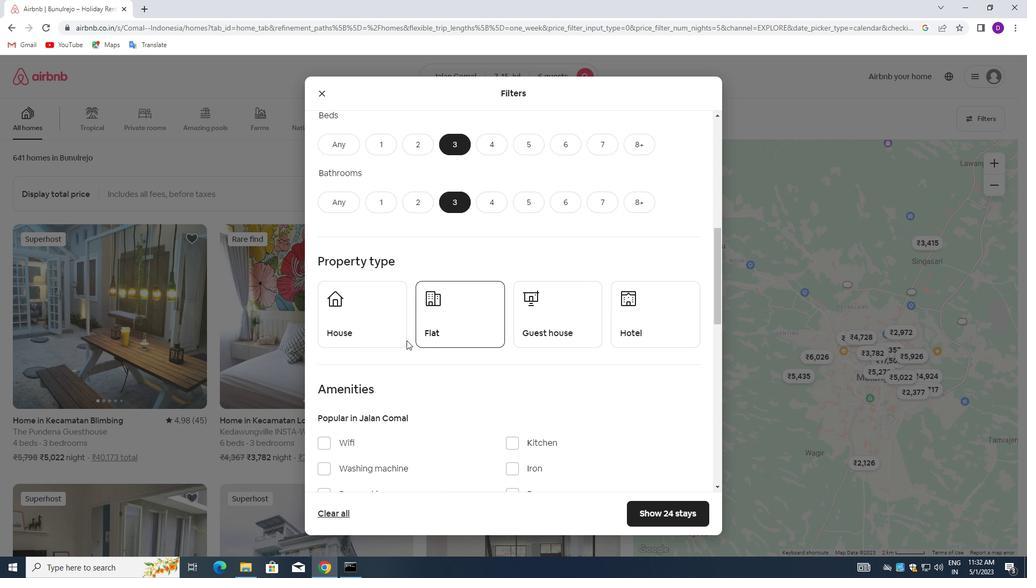 
Action: Mouse pressed left at (384, 324)
Screenshot: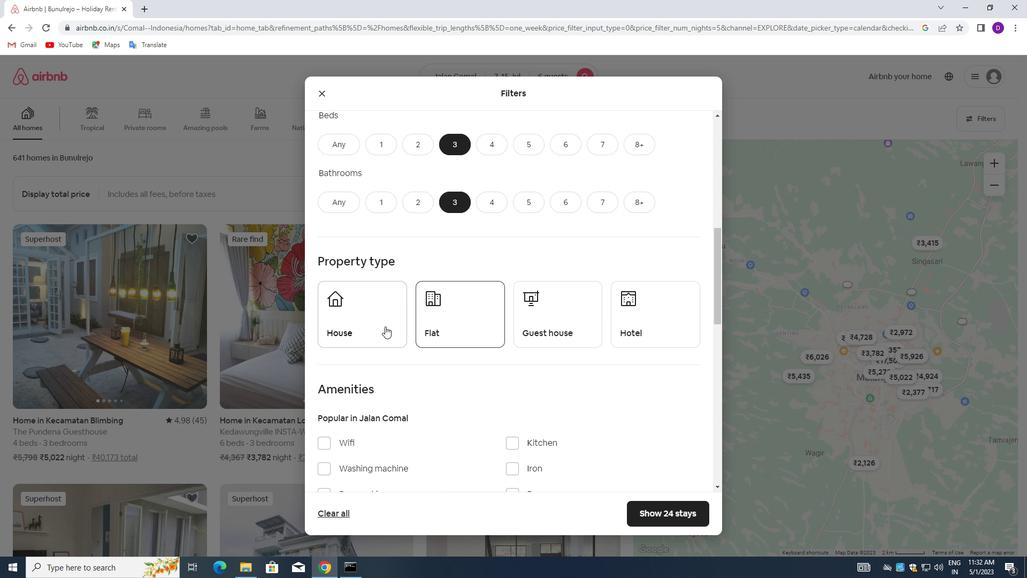 
Action: Mouse moved to (456, 318)
Screenshot: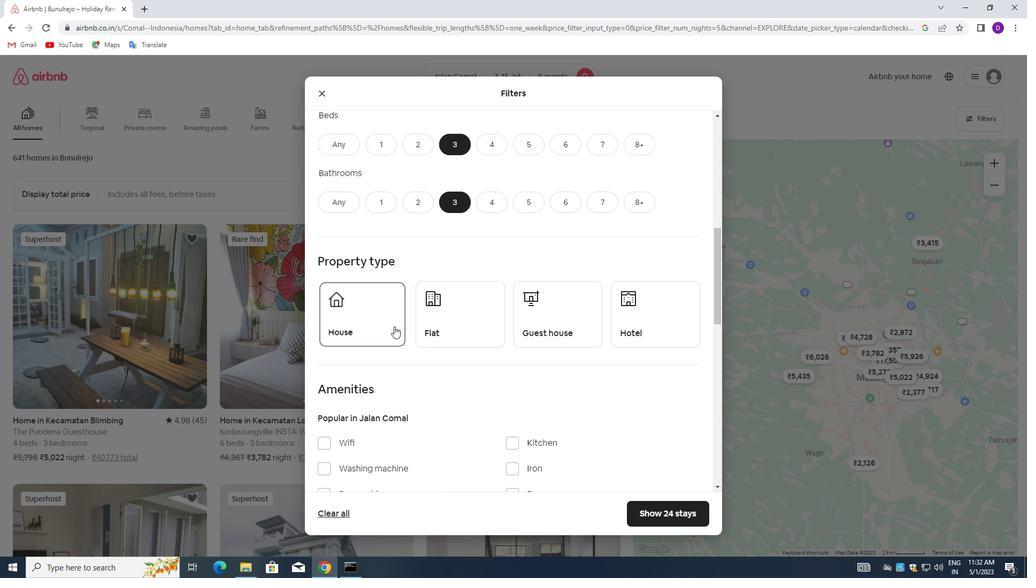 
Action: Mouse pressed left at (456, 318)
Screenshot: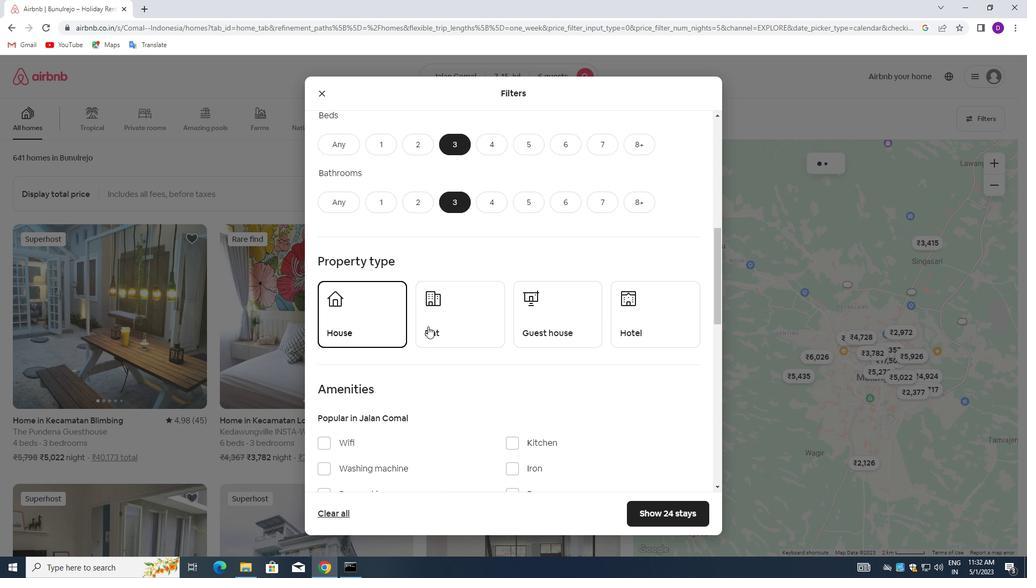
Action: Mouse moved to (528, 321)
Screenshot: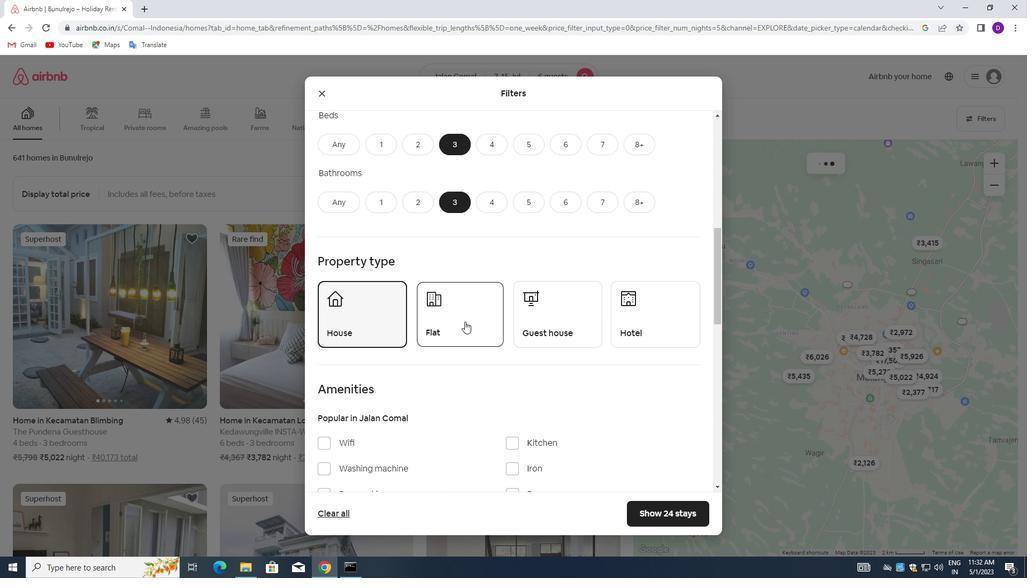
Action: Mouse pressed left at (528, 321)
Screenshot: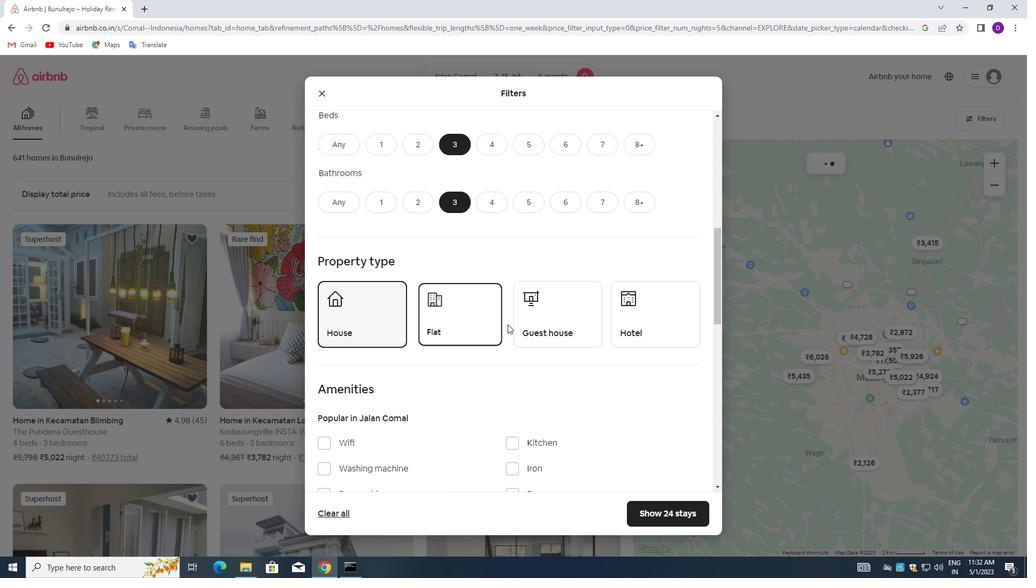 
Action: Mouse moved to (463, 341)
Screenshot: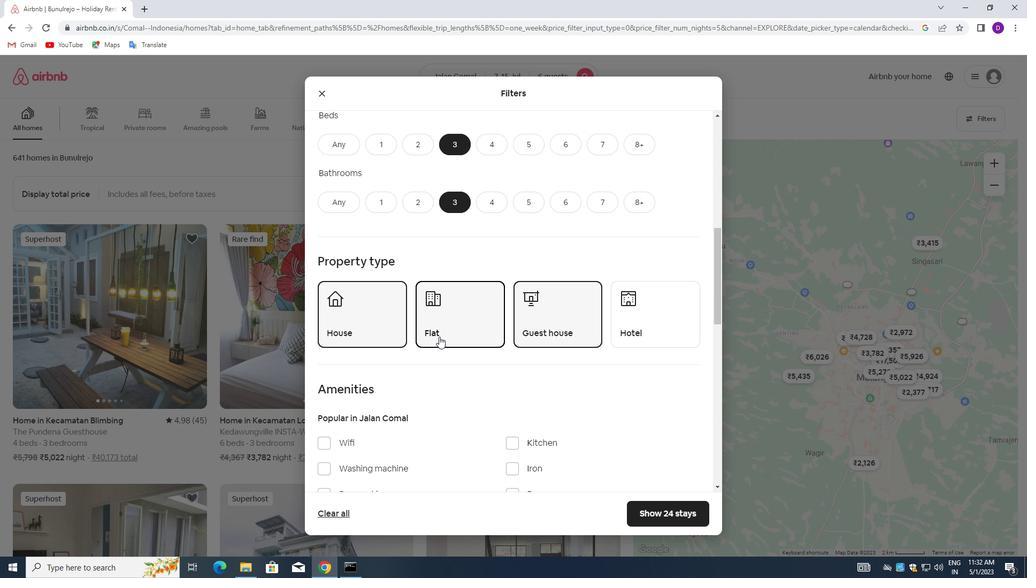 
Action: Mouse scrolled (463, 341) with delta (0, 0)
Screenshot: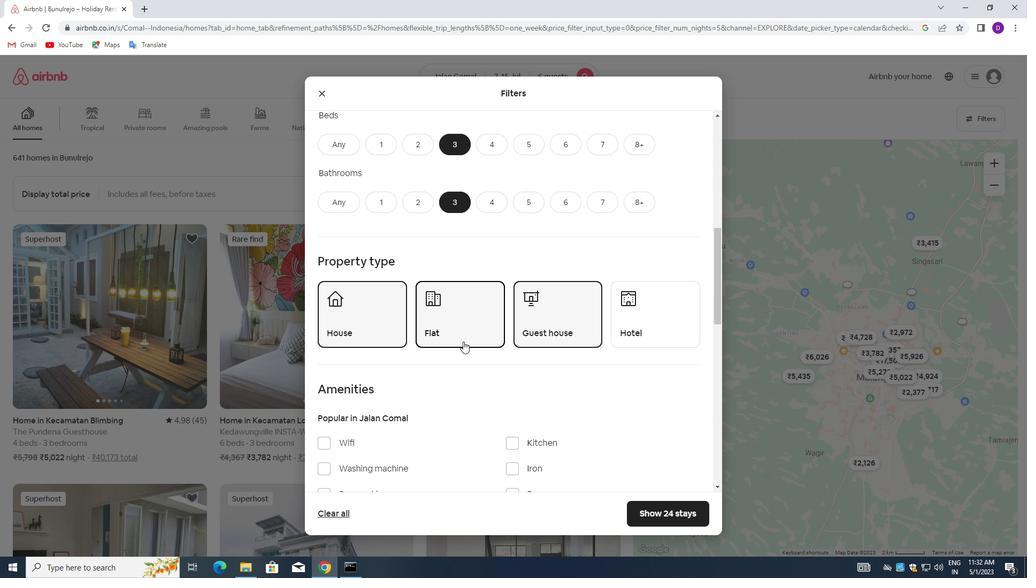 
Action: Mouse moved to (463, 342)
Screenshot: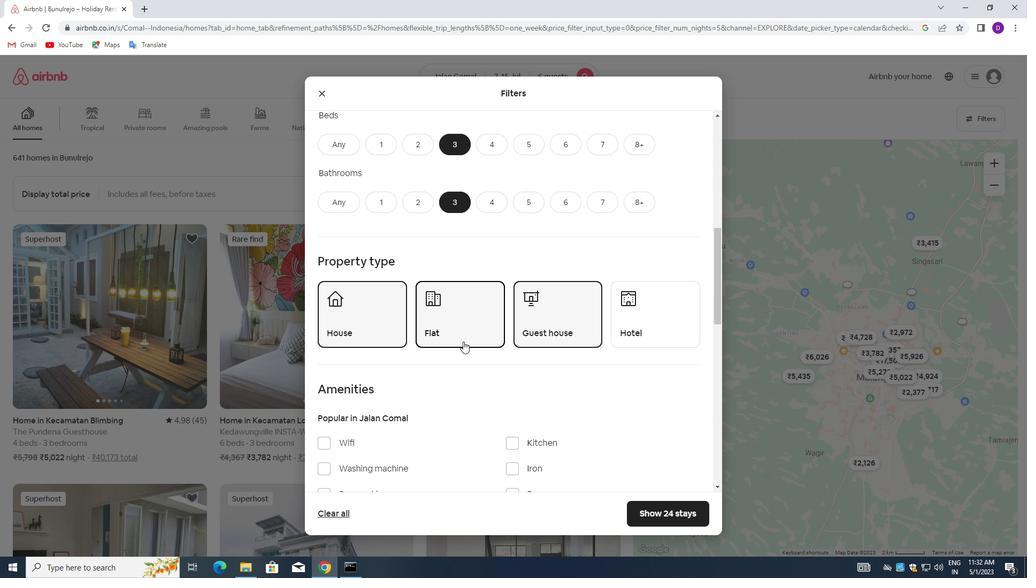 
Action: Mouse scrolled (463, 341) with delta (0, 0)
Screenshot: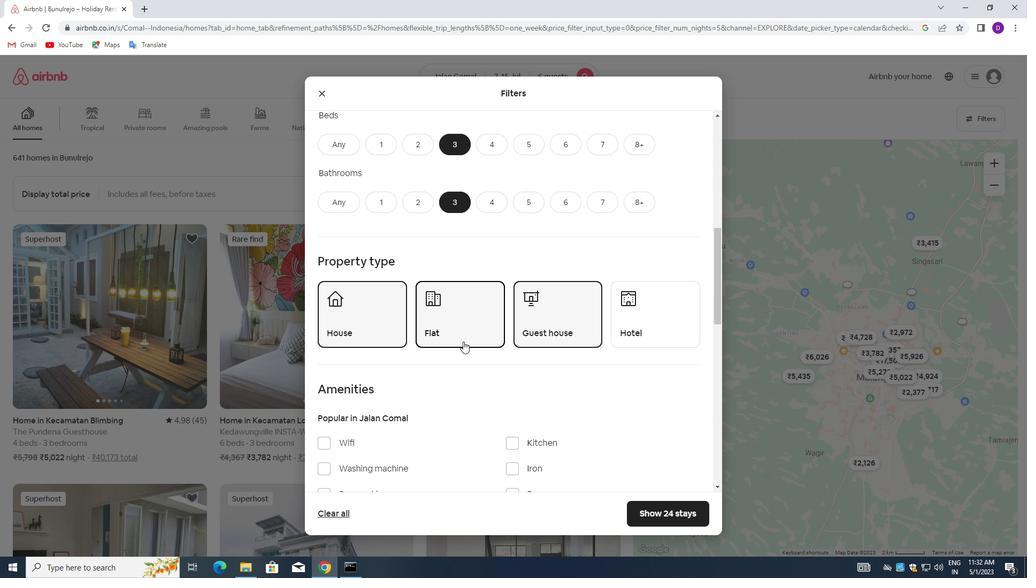 
Action: Mouse scrolled (463, 341) with delta (0, 0)
Screenshot: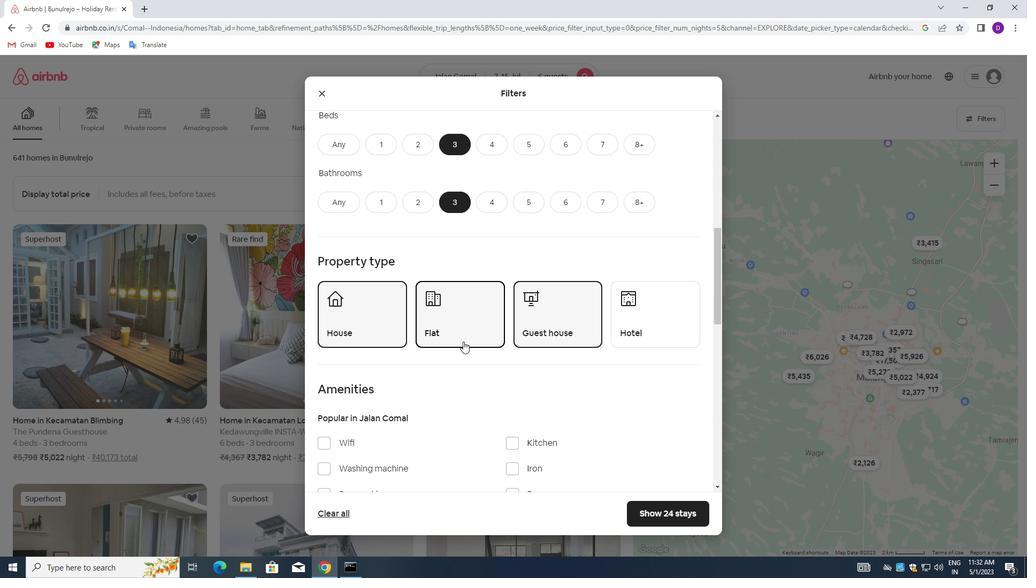 
Action: Mouse scrolled (463, 341) with delta (0, 0)
Screenshot: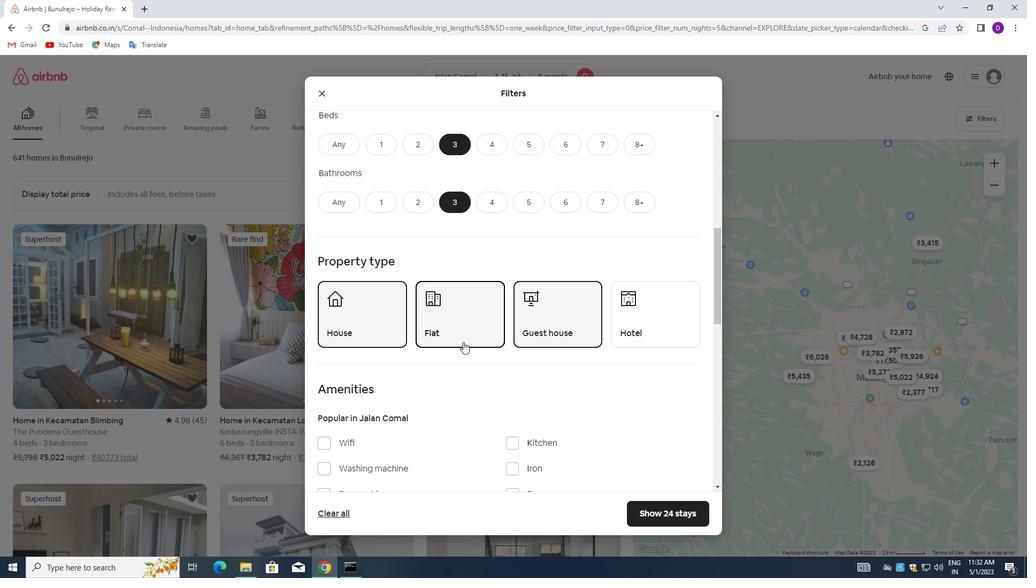 
Action: Mouse moved to (472, 346)
Screenshot: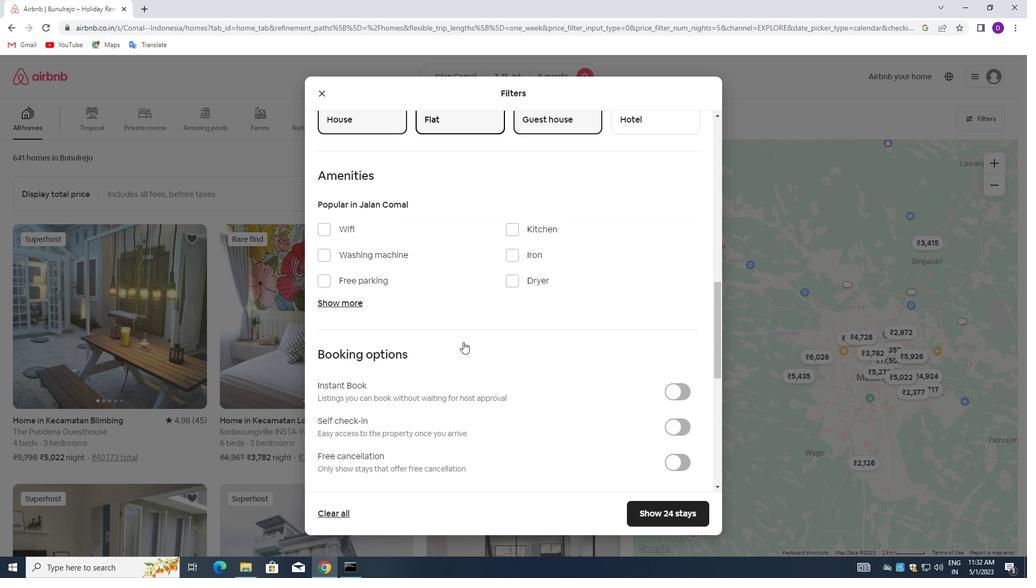 
Action: Mouse scrolled (472, 345) with delta (0, 0)
Screenshot: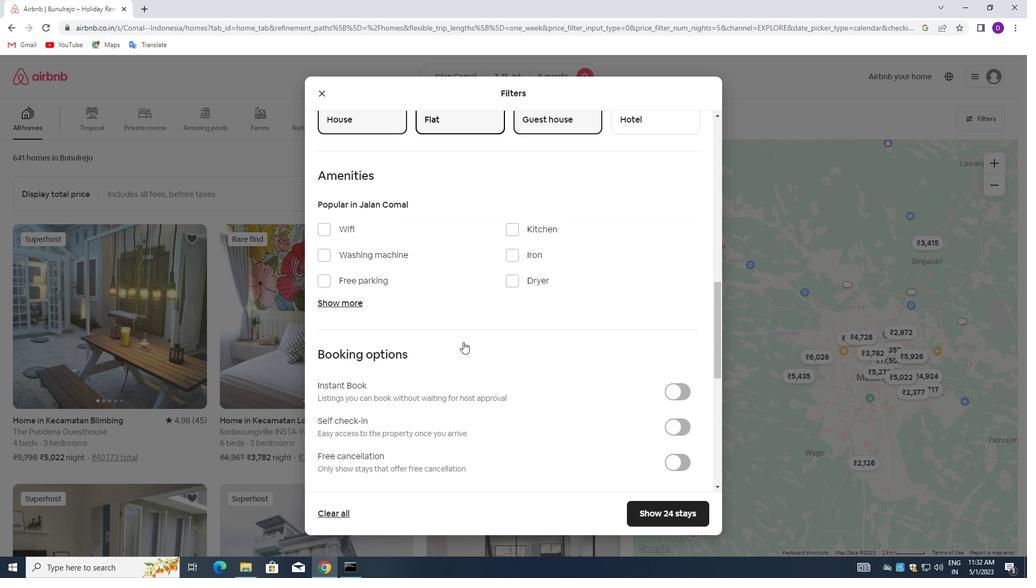 
Action: Mouse moved to (476, 349)
Screenshot: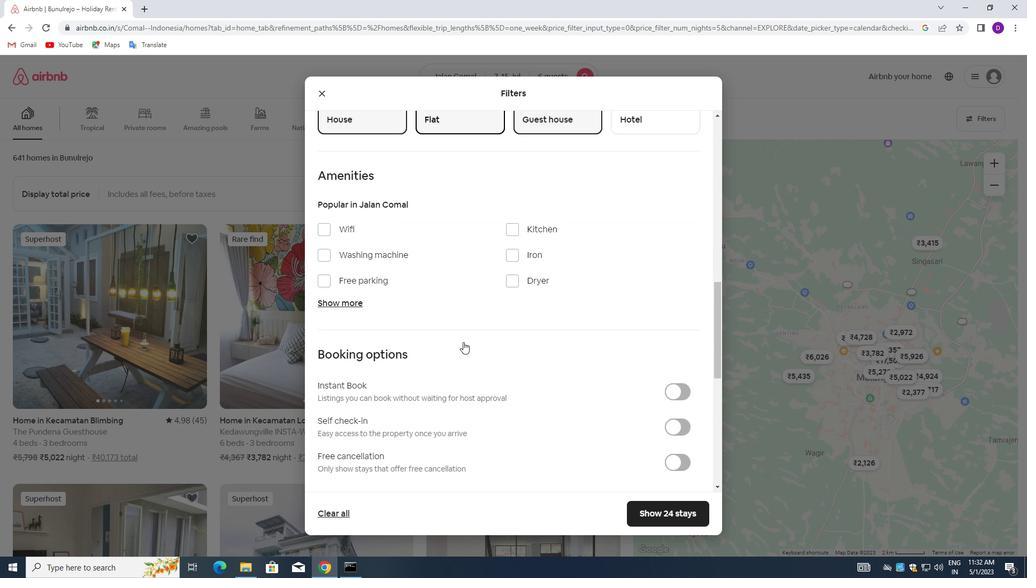 
Action: Mouse scrolled (476, 348) with delta (0, 0)
Screenshot: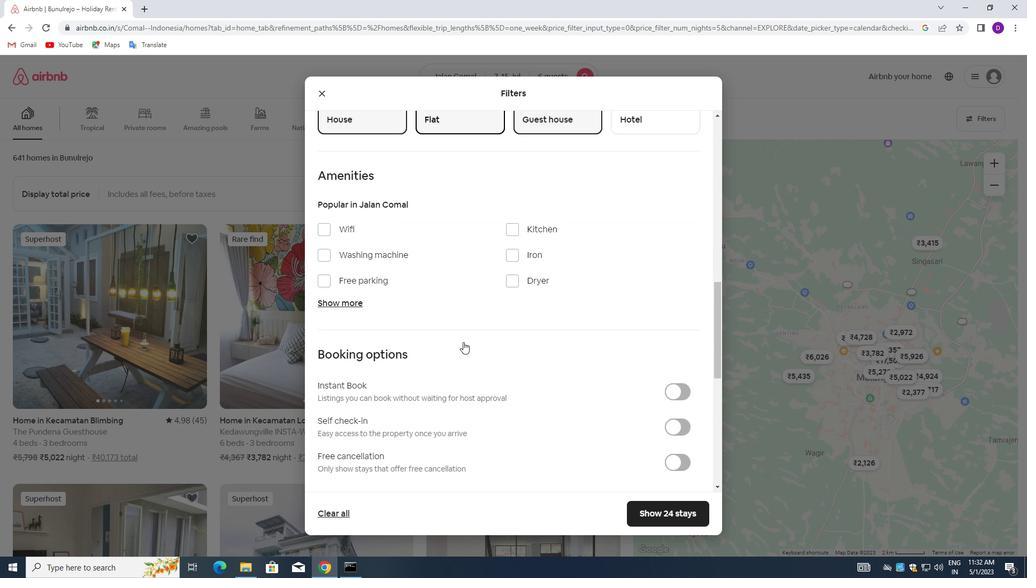 
Action: Mouse moved to (480, 351)
Screenshot: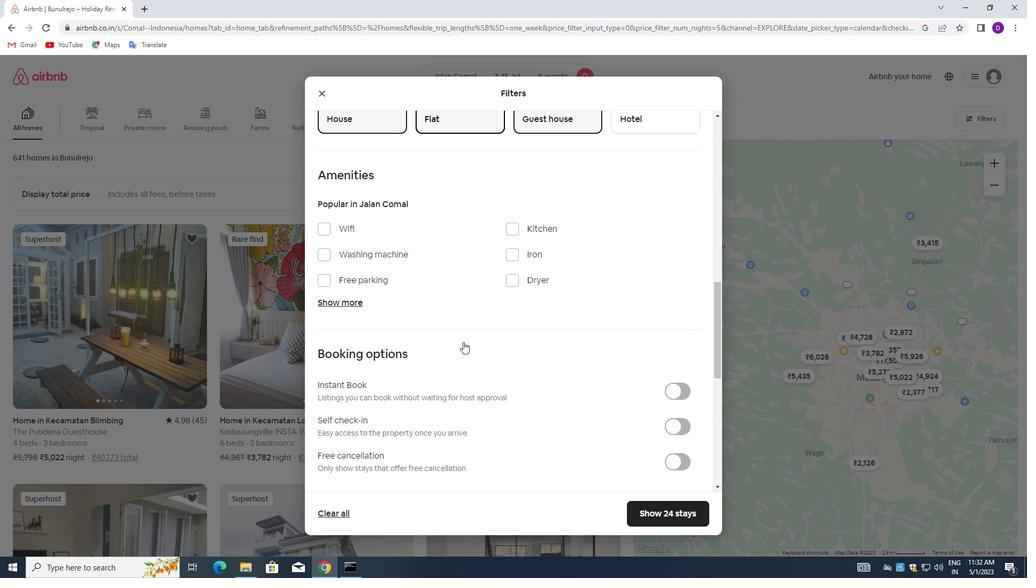 
Action: Mouse scrolled (480, 350) with delta (0, 0)
Screenshot: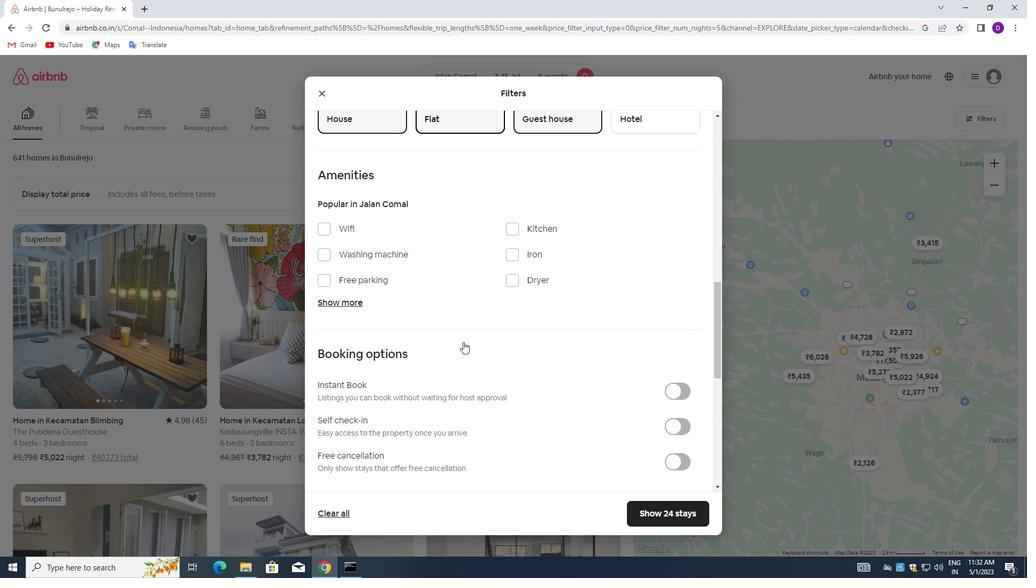 
Action: Mouse moved to (494, 351)
Screenshot: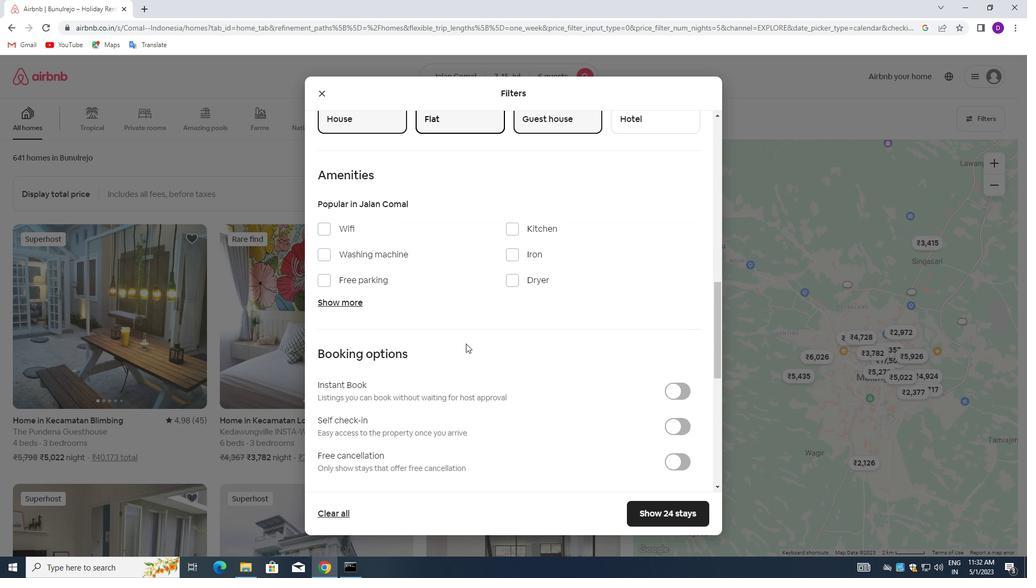 
Action: Mouse scrolled (494, 351) with delta (0, 0)
Screenshot: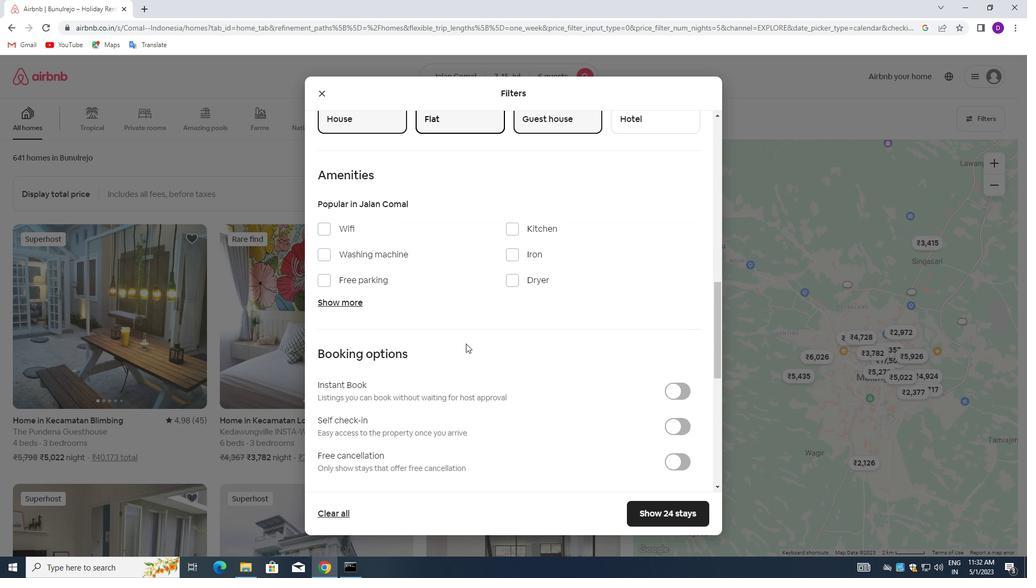 
Action: Mouse moved to (673, 212)
Screenshot: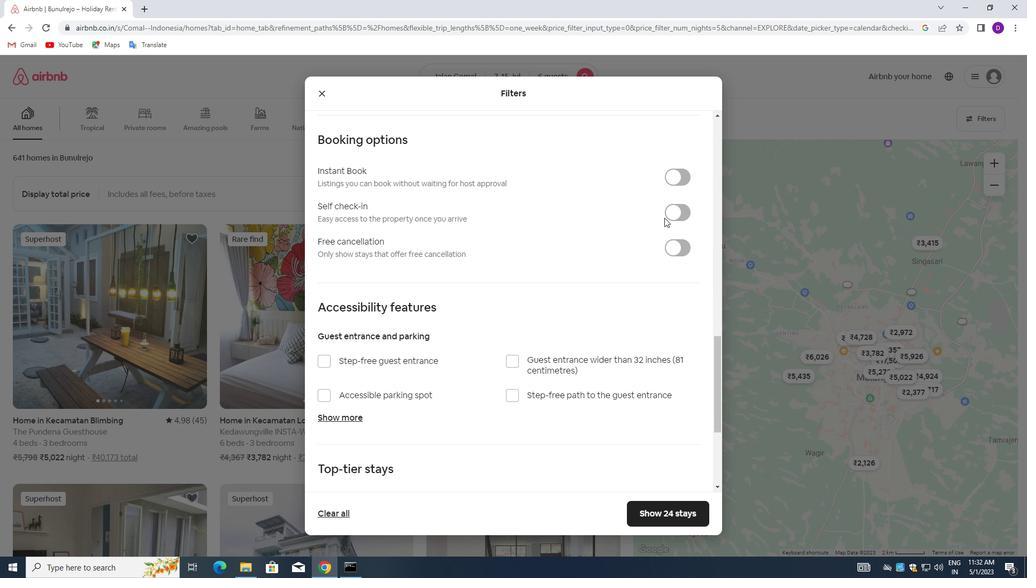 
Action: Mouse pressed left at (673, 212)
Screenshot: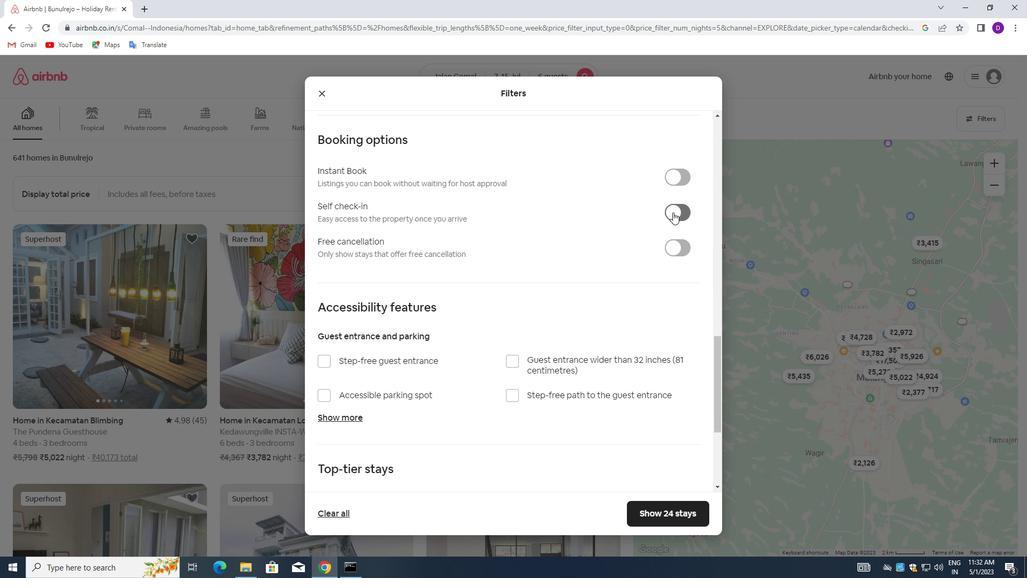 
Action: Mouse moved to (436, 341)
Screenshot: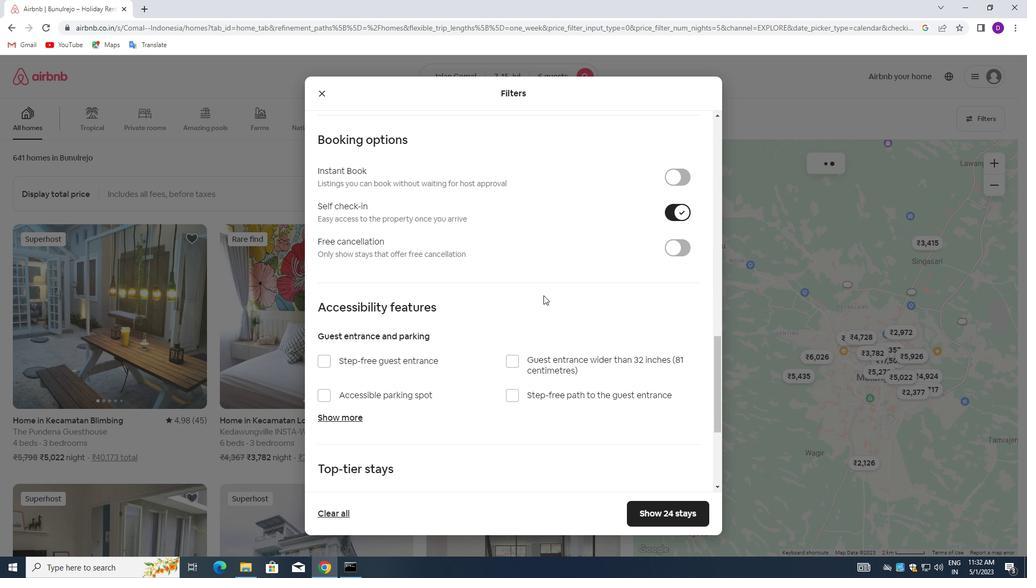 
Action: Mouse scrolled (436, 341) with delta (0, 0)
Screenshot: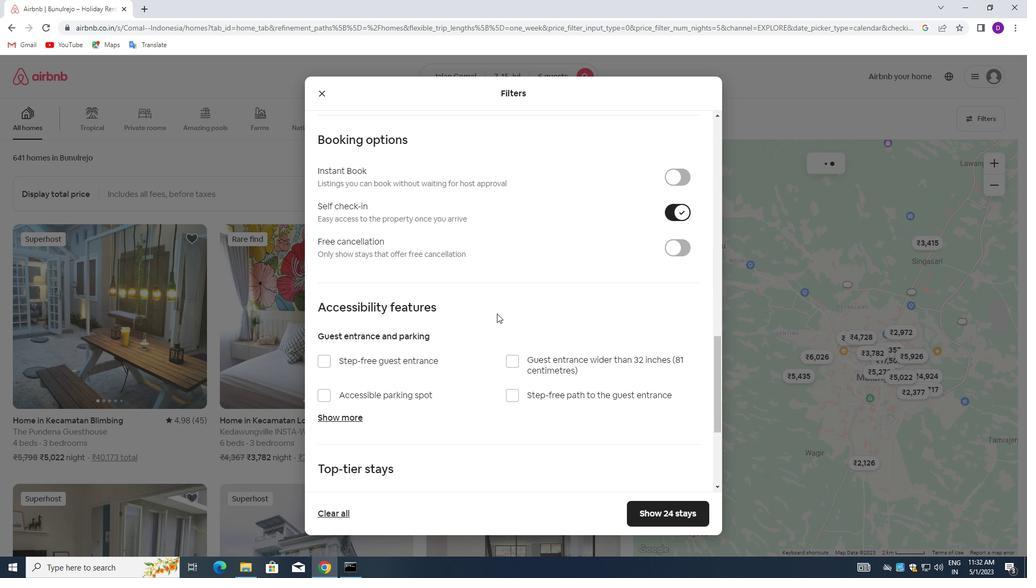 
Action: Mouse moved to (433, 343)
Screenshot: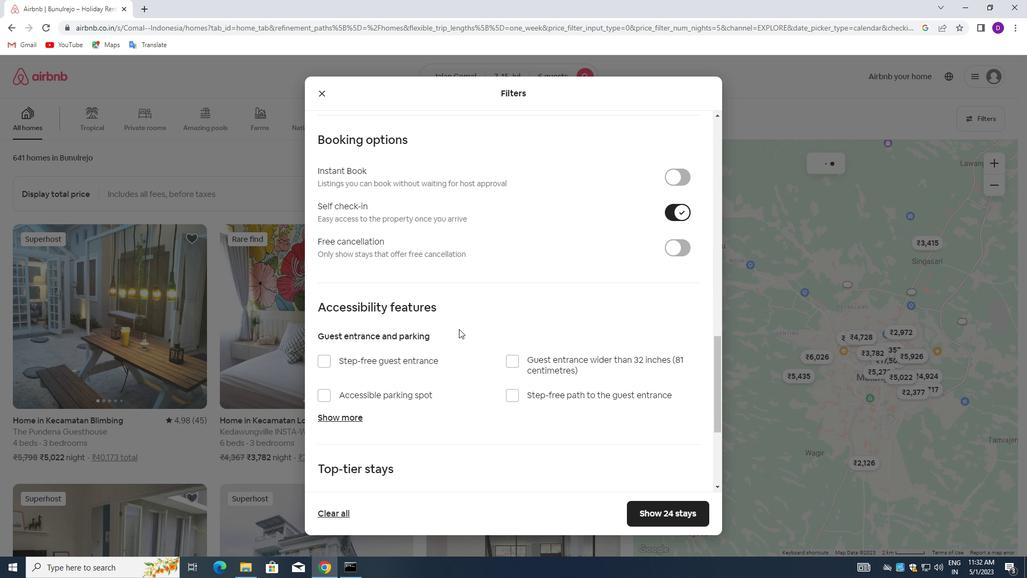 
Action: Mouse scrolled (433, 343) with delta (0, 0)
Screenshot: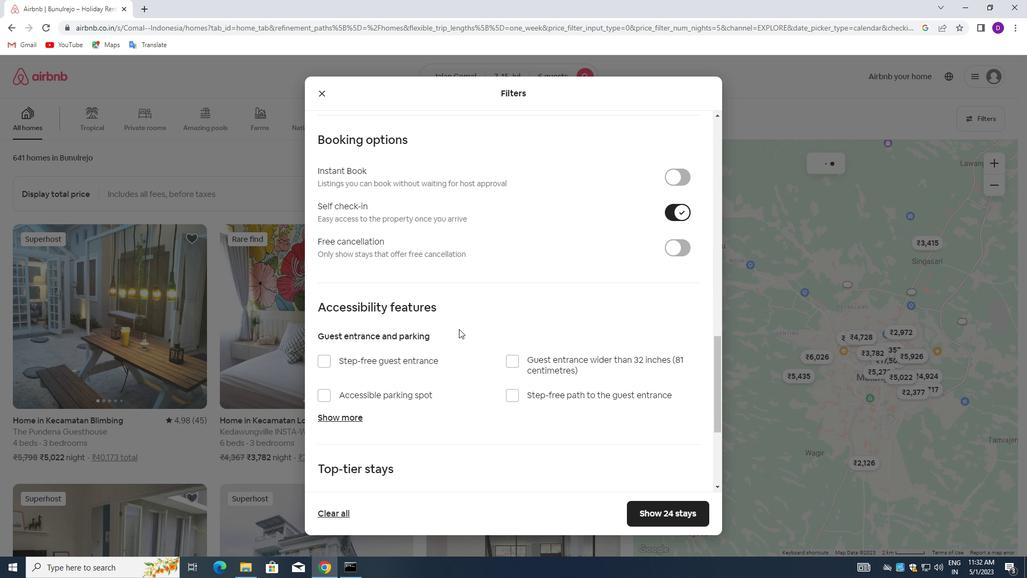 
Action: Mouse moved to (430, 345)
Screenshot: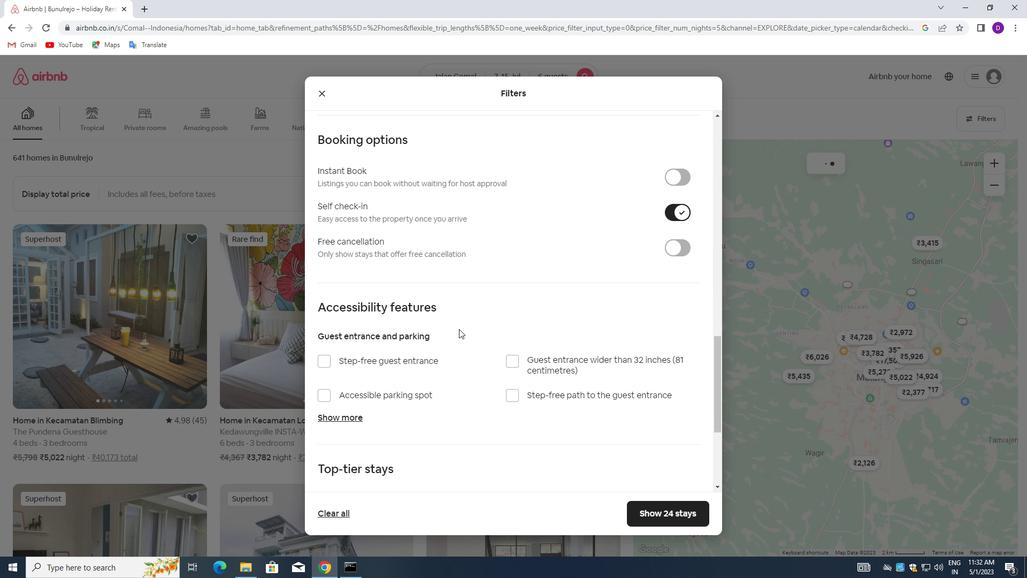 
Action: Mouse scrolled (430, 345) with delta (0, 0)
Screenshot: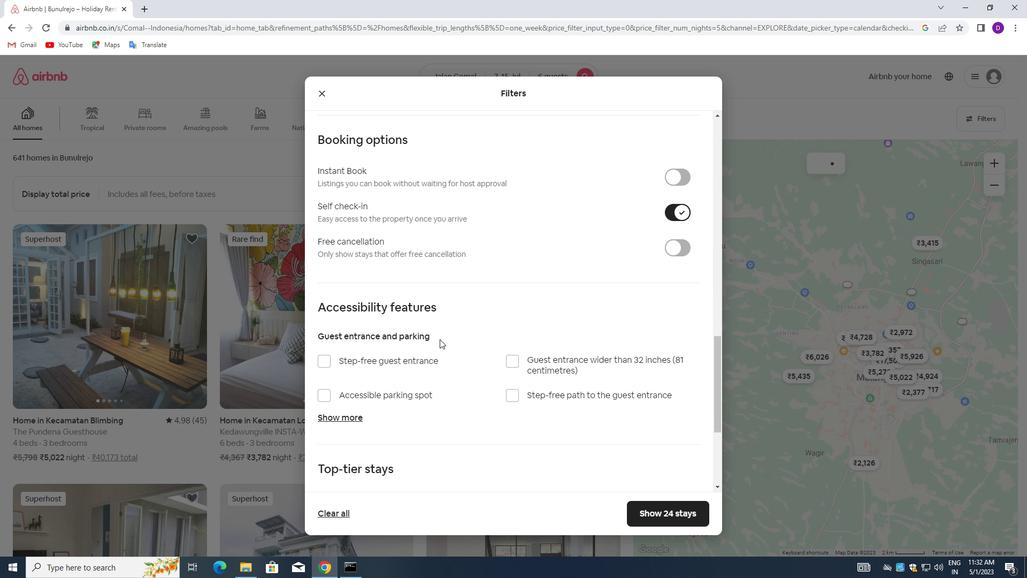 
Action: Mouse moved to (430, 345)
Screenshot: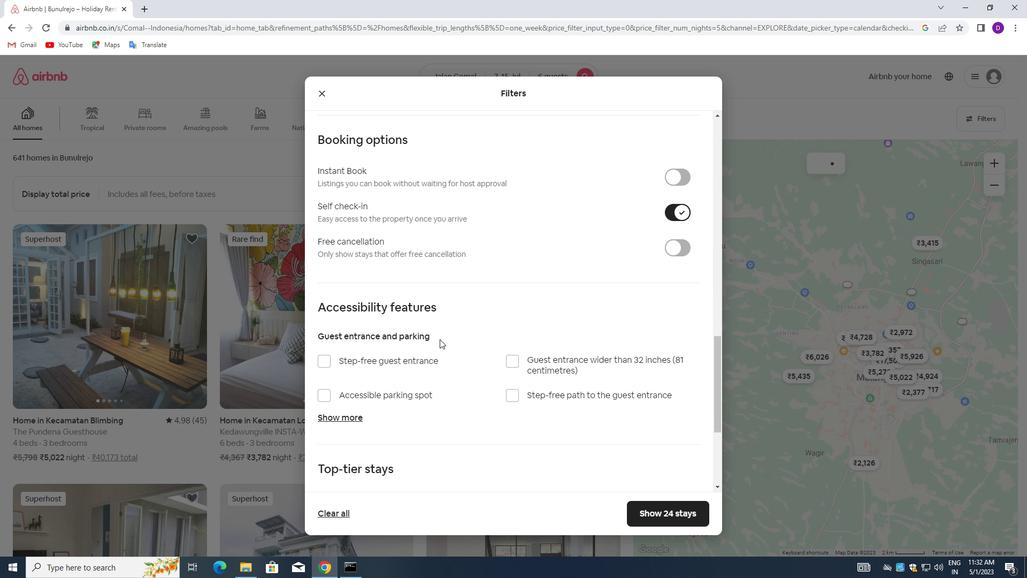 
Action: Mouse scrolled (430, 345) with delta (0, 0)
Screenshot: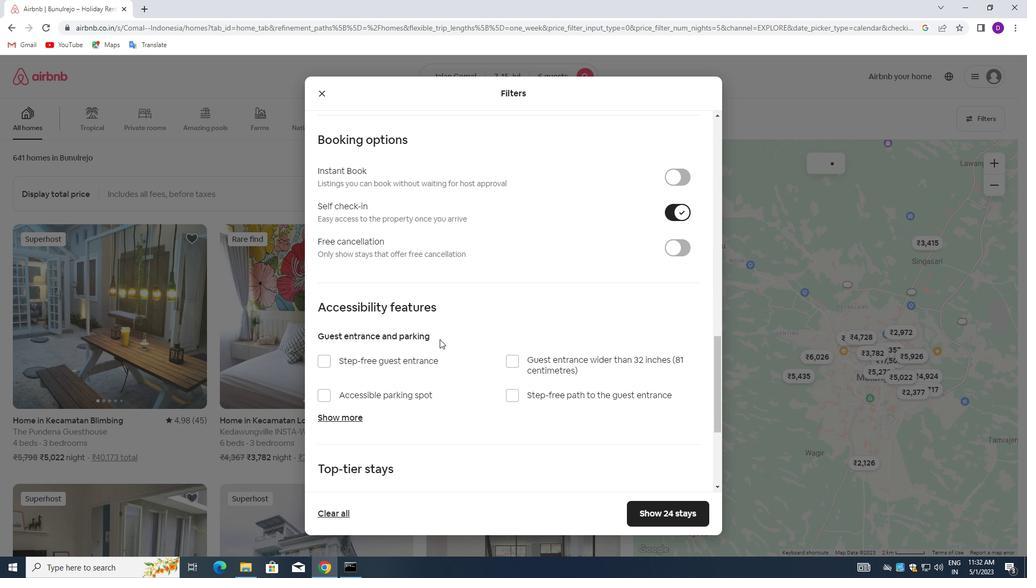 
Action: Mouse moved to (427, 354)
Screenshot: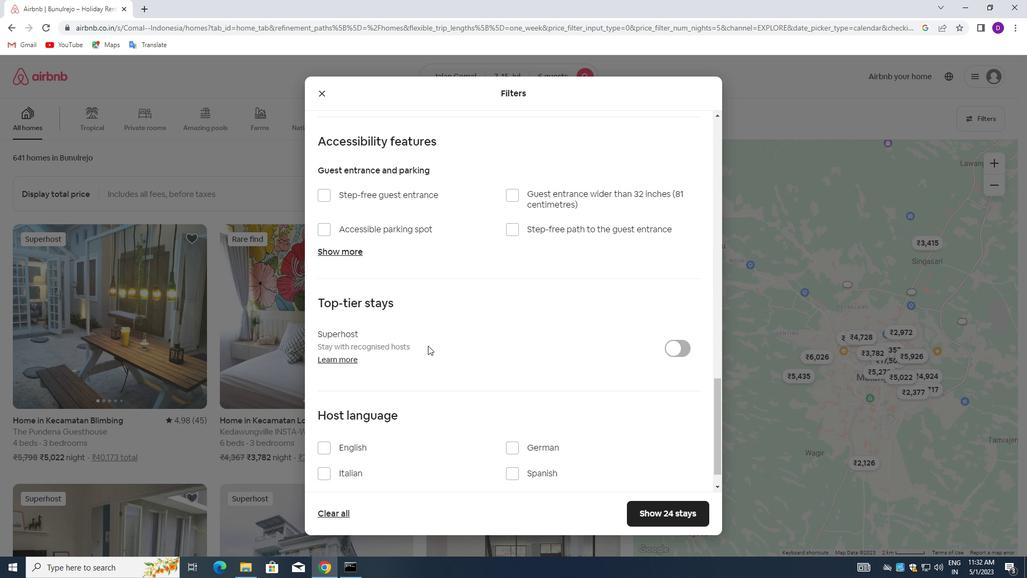 
Action: Mouse scrolled (427, 353) with delta (0, 0)
Screenshot: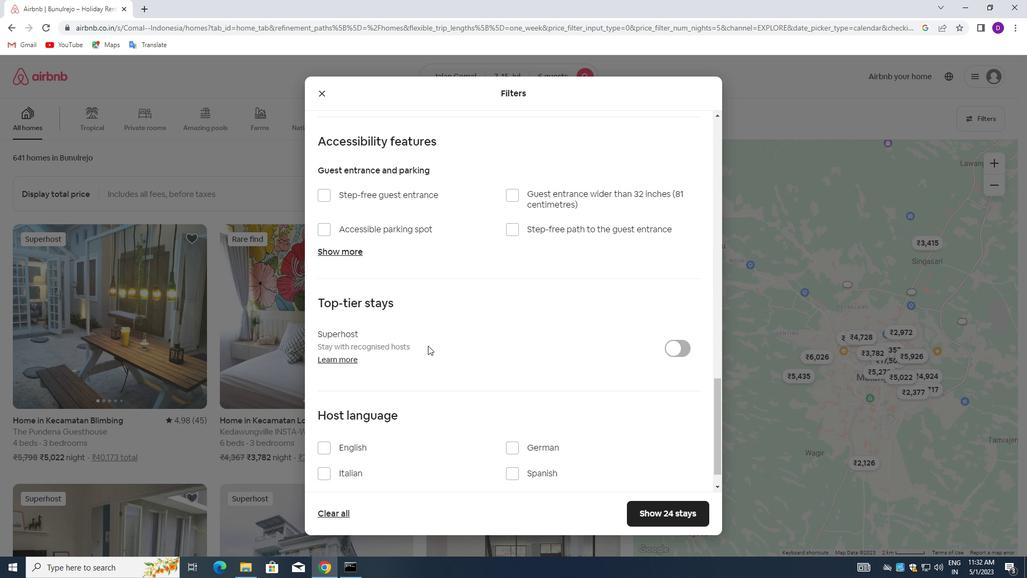 
Action: Mouse moved to (426, 364)
Screenshot: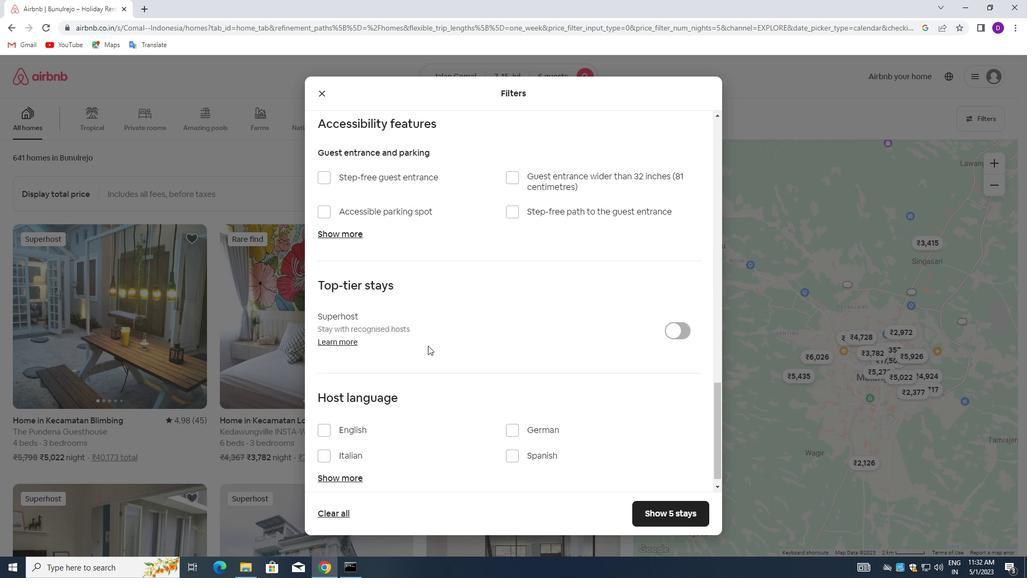 
Action: Mouse scrolled (426, 363) with delta (0, 0)
Screenshot: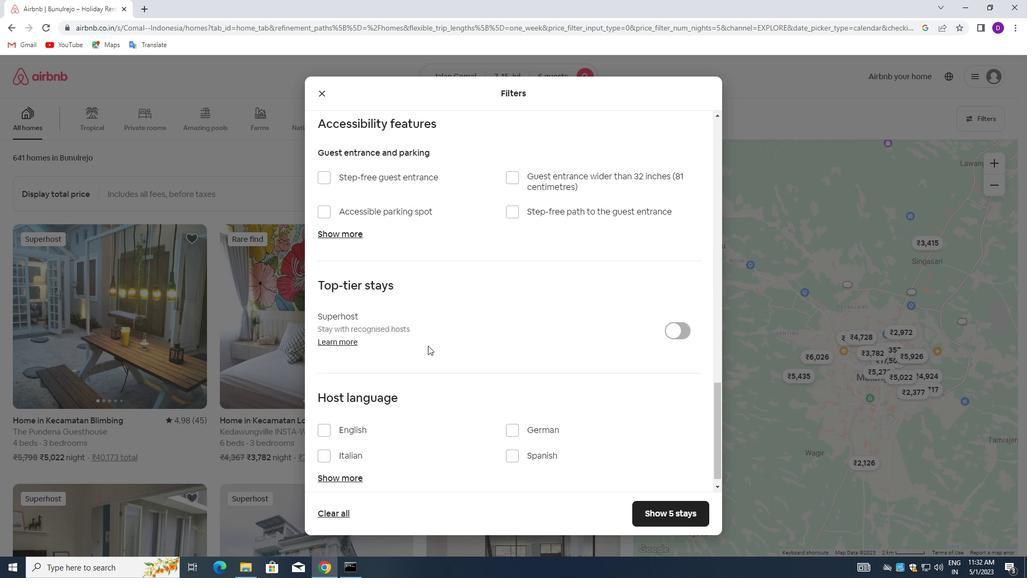 
Action: Mouse moved to (424, 369)
Screenshot: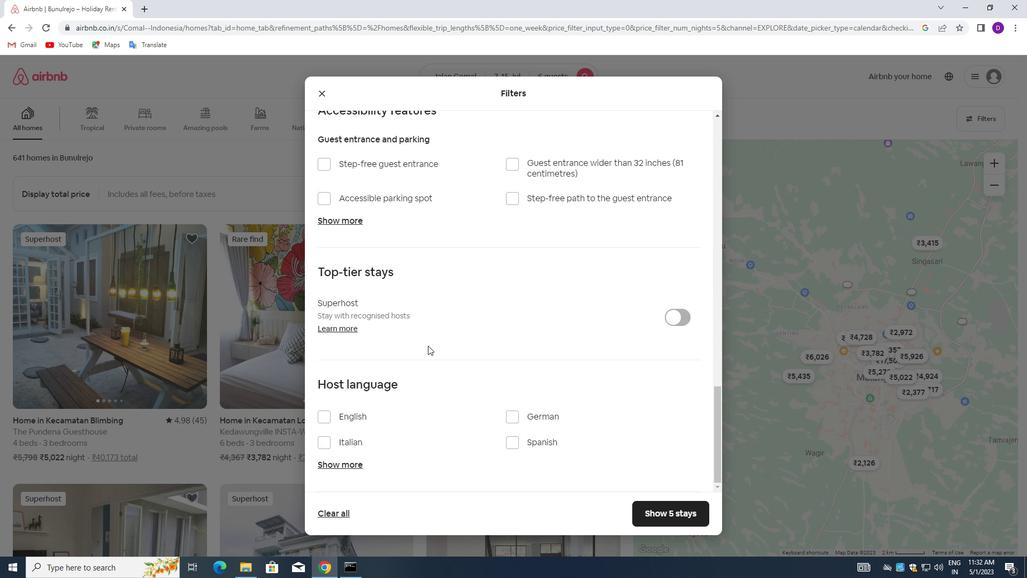 
Action: Mouse scrolled (424, 369) with delta (0, 0)
Screenshot: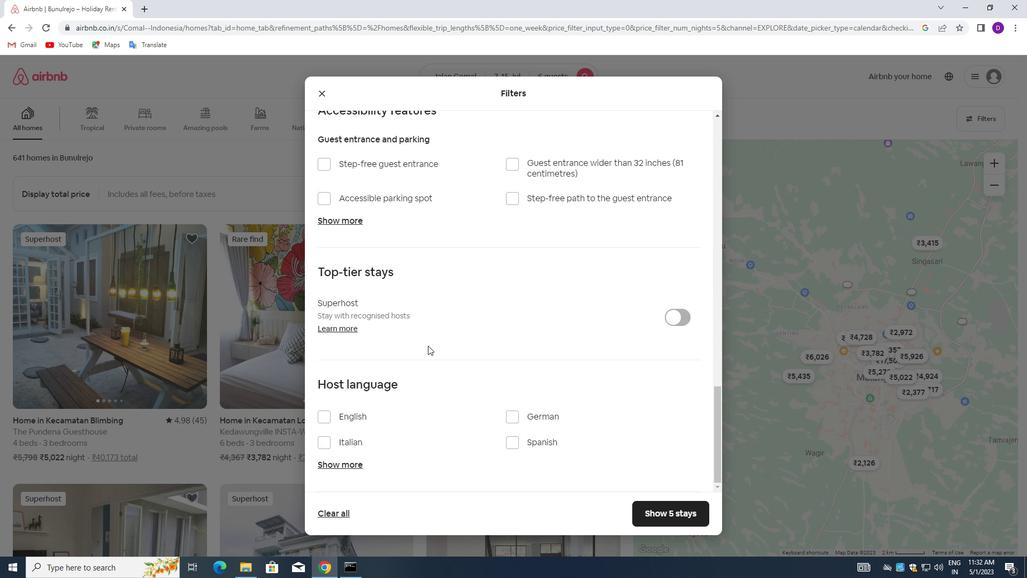 
Action: Mouse moved to (419, 375)
Screenshot: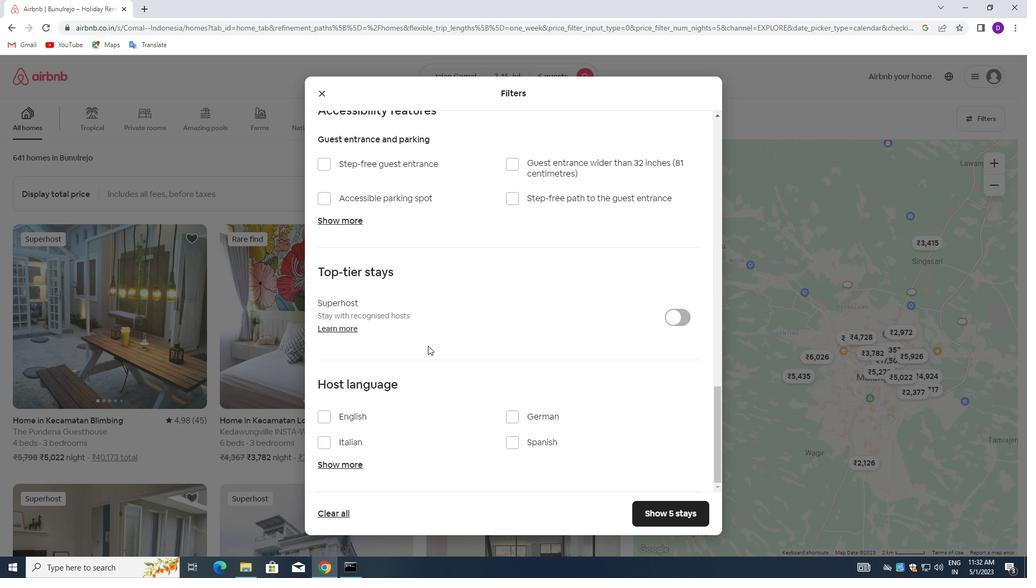 
Action: Mouse scrolled (419, 375) with delta (0, 0)
Screenshot: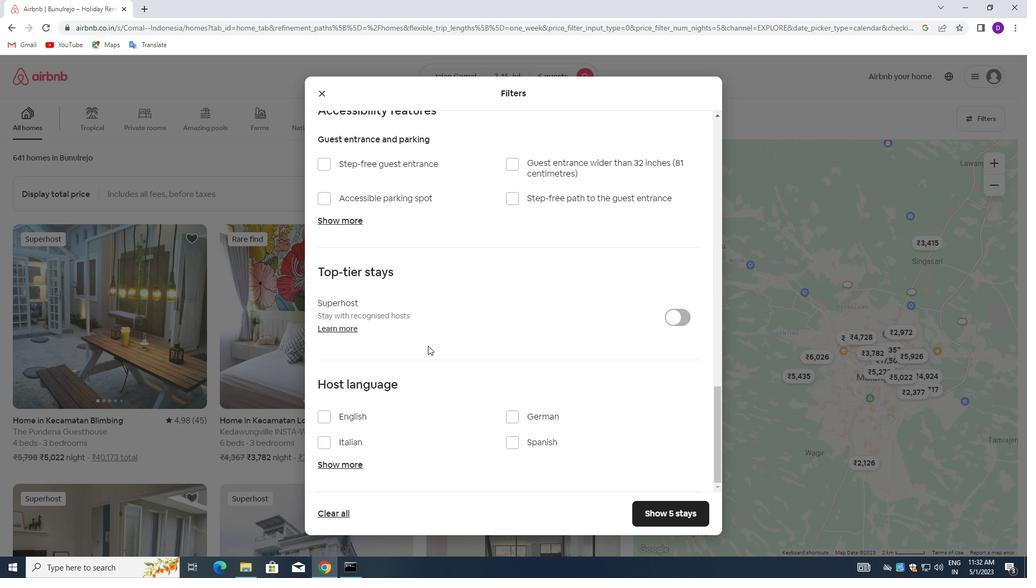 
Action: Mouse moved to (324, 417)
Screenshot: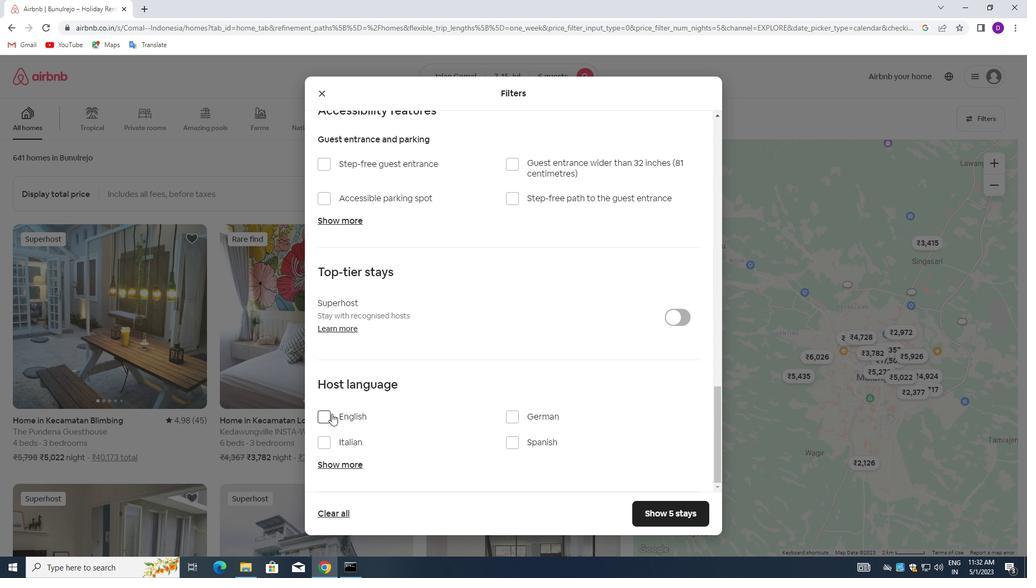 
Action: Mouse pressed left at (324, 417)
Screenshot: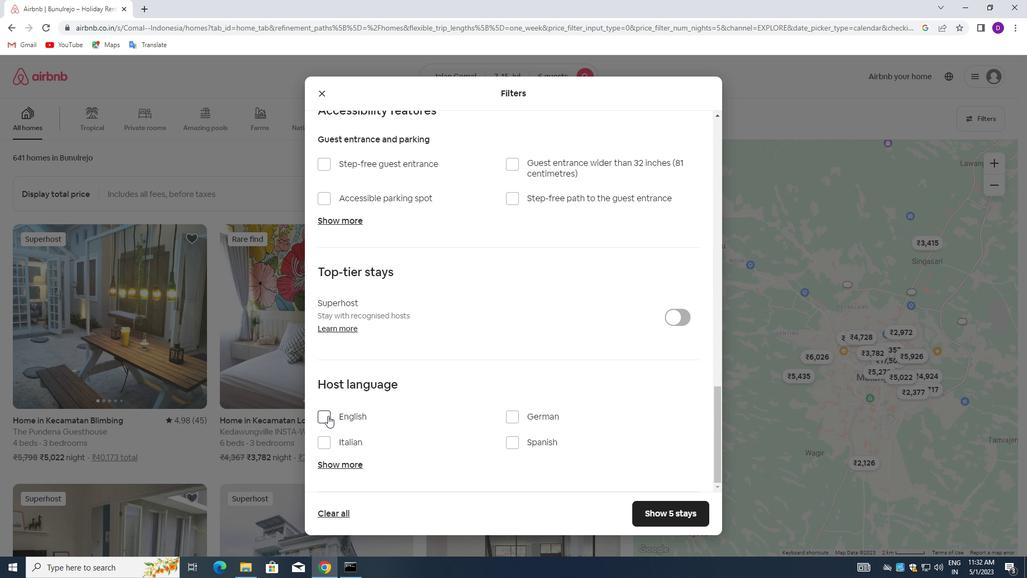 
Action: Mouse moved to (646, 513)
Screenshot: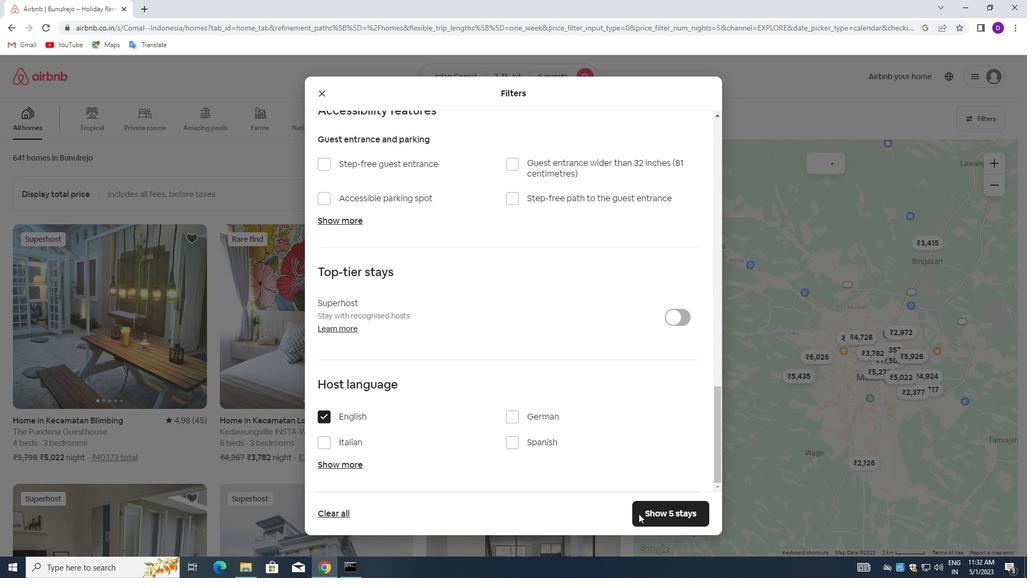 
Action: Mouse pressed left at (646, 513)
Screenshot: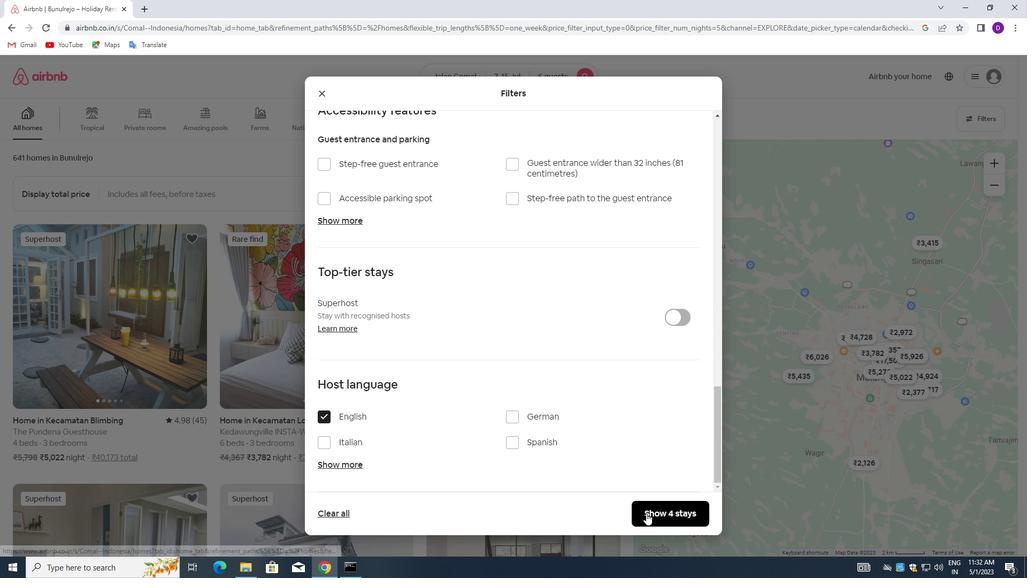 
Action: Mouse moved to (465, 392)
Screenshot: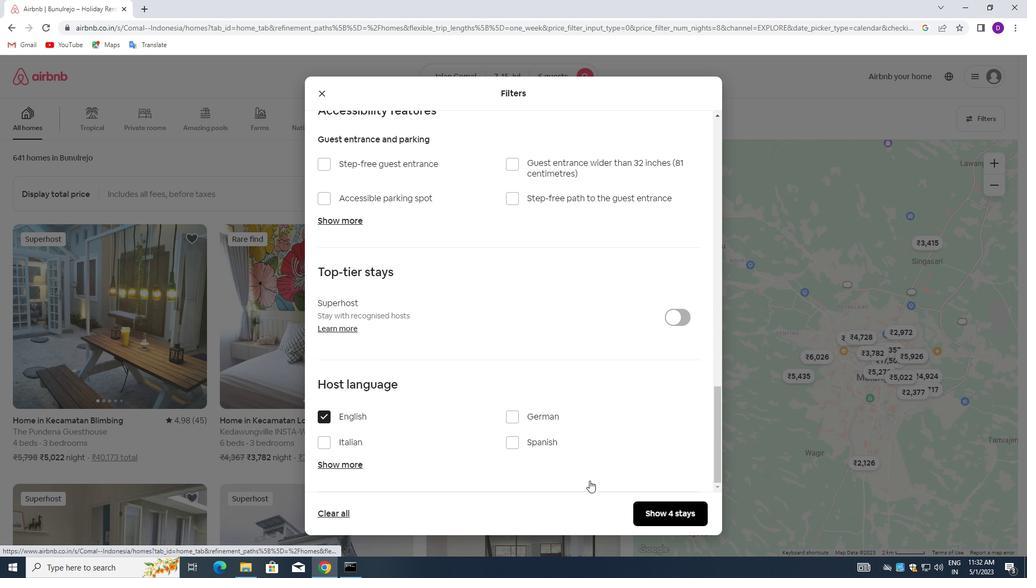 
